 Task: Find connections with filter location Eschwege with filter topic #Entrepreneurswith filter profile language Spanish with filter current company Rebel Foods with filter school Uttar pradesh jobs and careers with filter industry Sound Recording with filter service category Copywriting with filter keywords title Handyman
Action: Mouse moved to (516, 73)
Screenshot: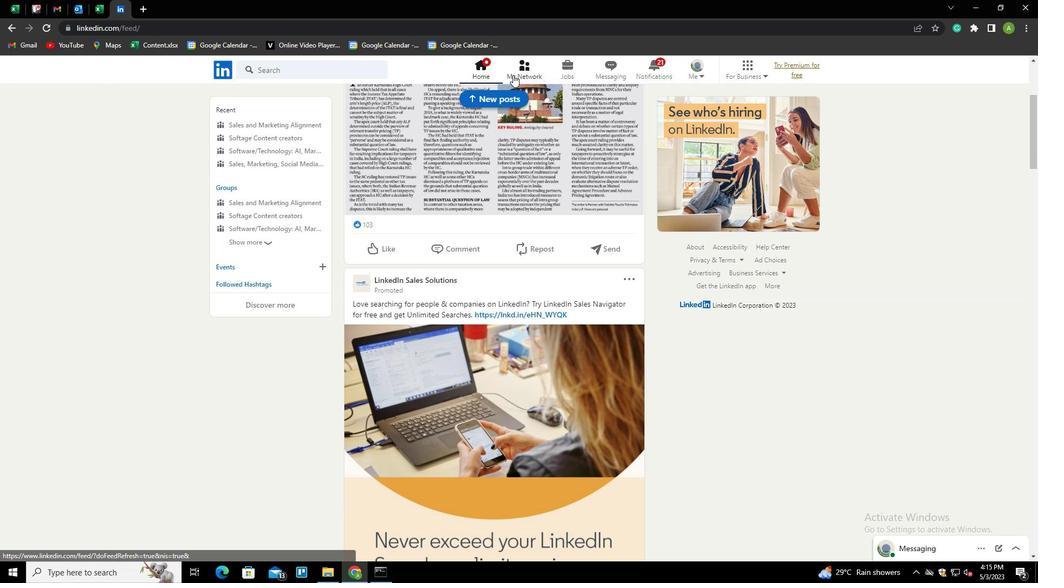 
Action: Mouse pressed left at (516, 73)
Screenshot: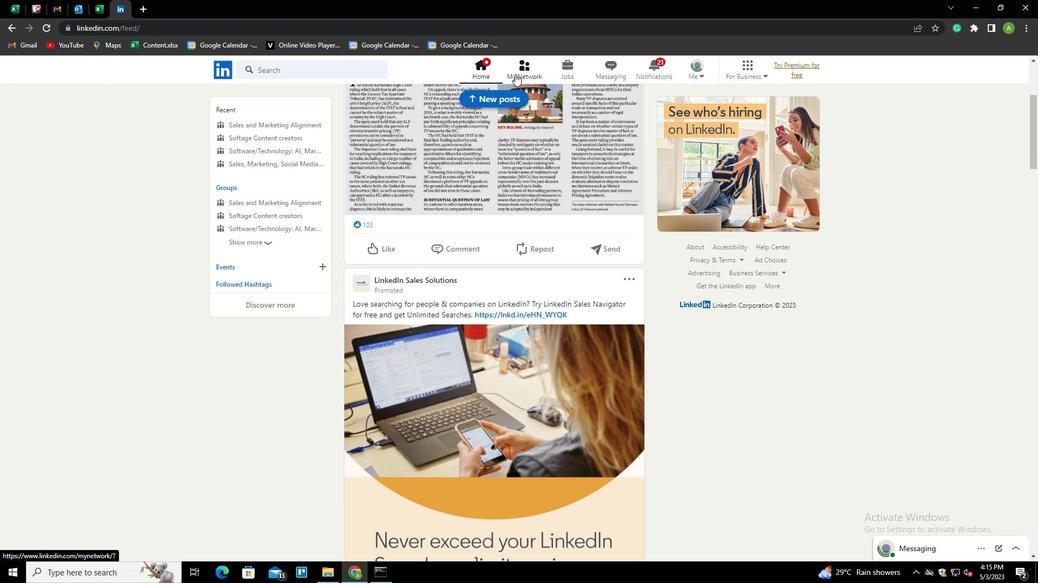 
Action: Mouse moved to (275, 129)
Screenshot: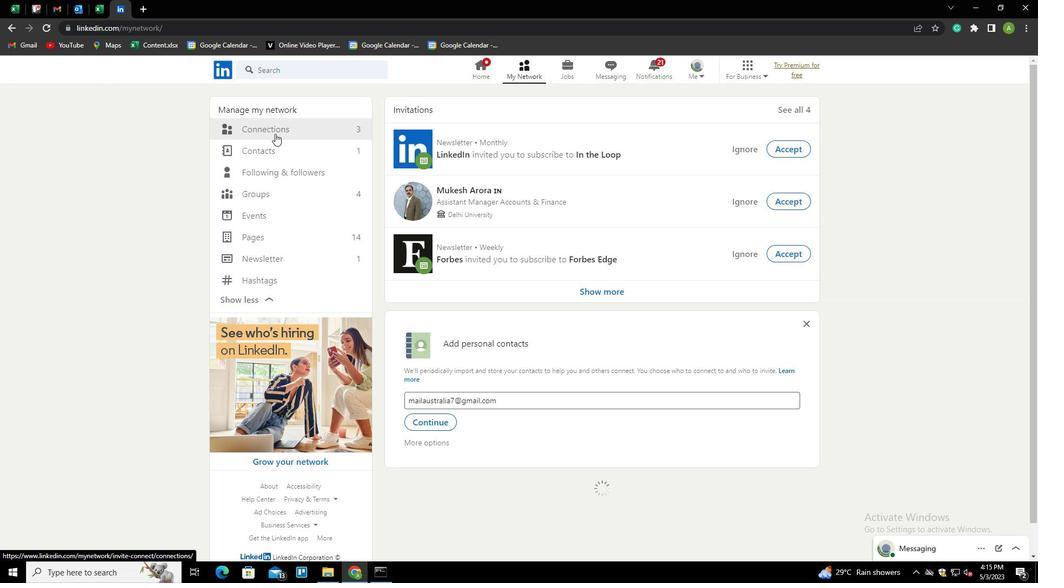 
Action: Mouse pressed left at (275, 129)
Screenshot: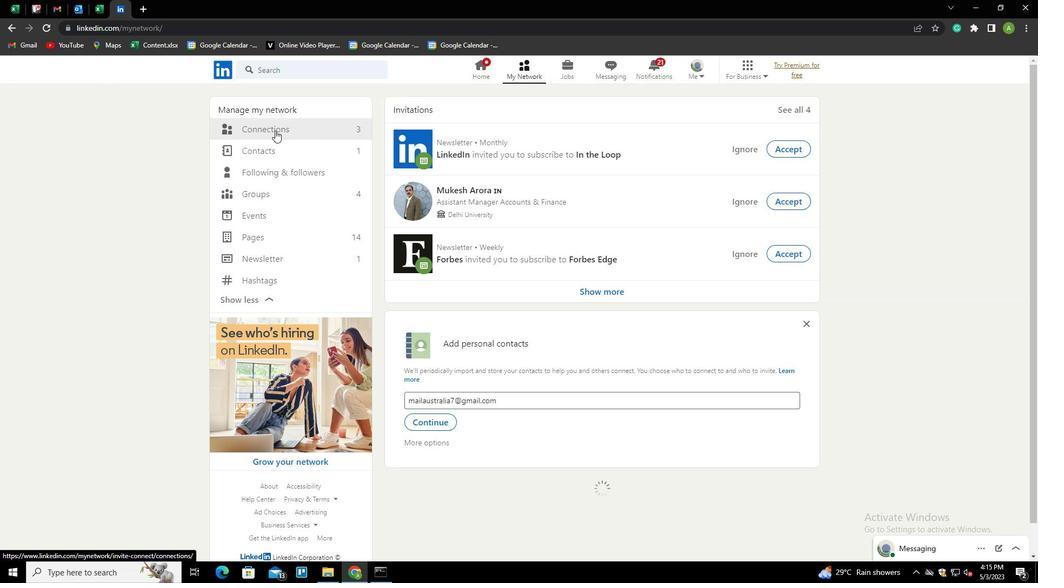 
Action: Mouse moved to (600, 130)
Screenshot: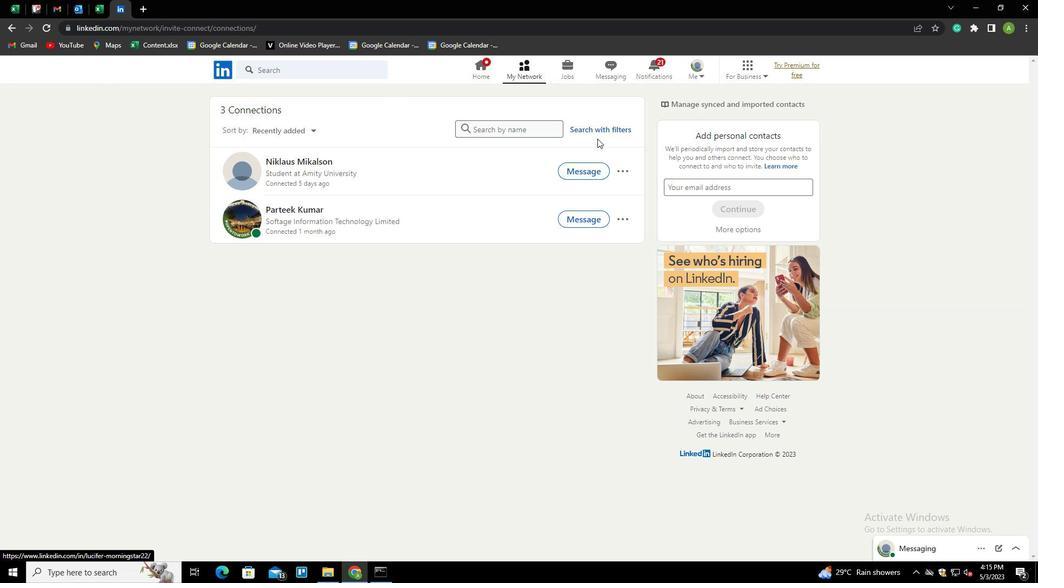 
Action: Mouse pressed left at (600, 130)
Screenshot: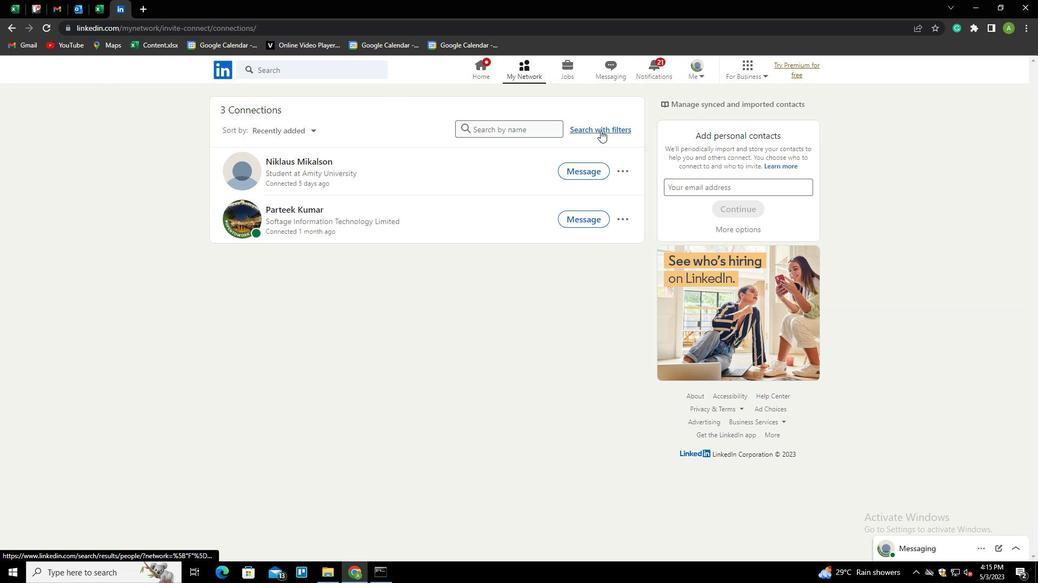 
Action: Mouse moved to (545, 97)
Screenshot: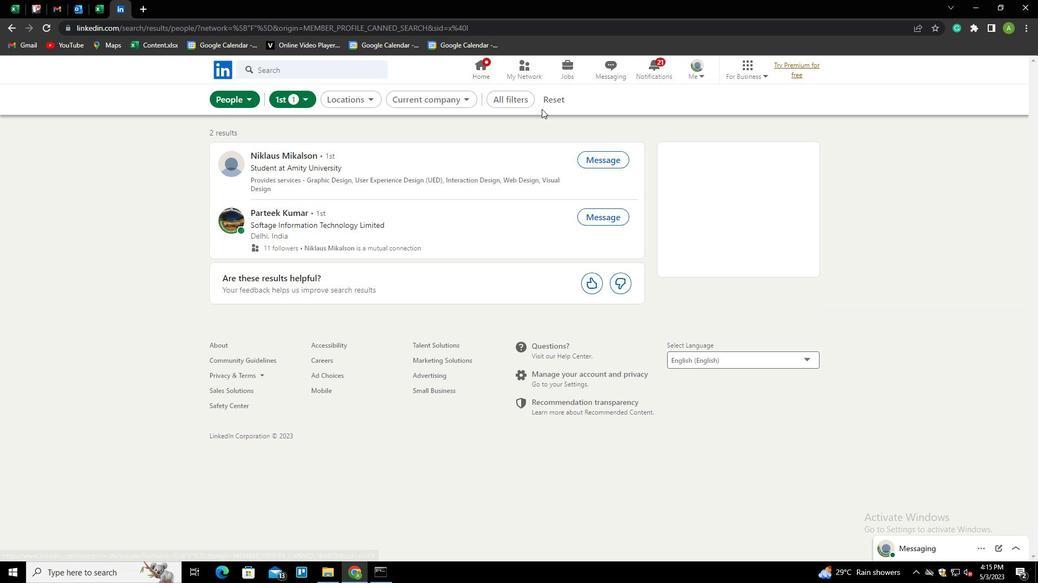 
Action: Mouse pressed left at (545, 97)
Screenshot: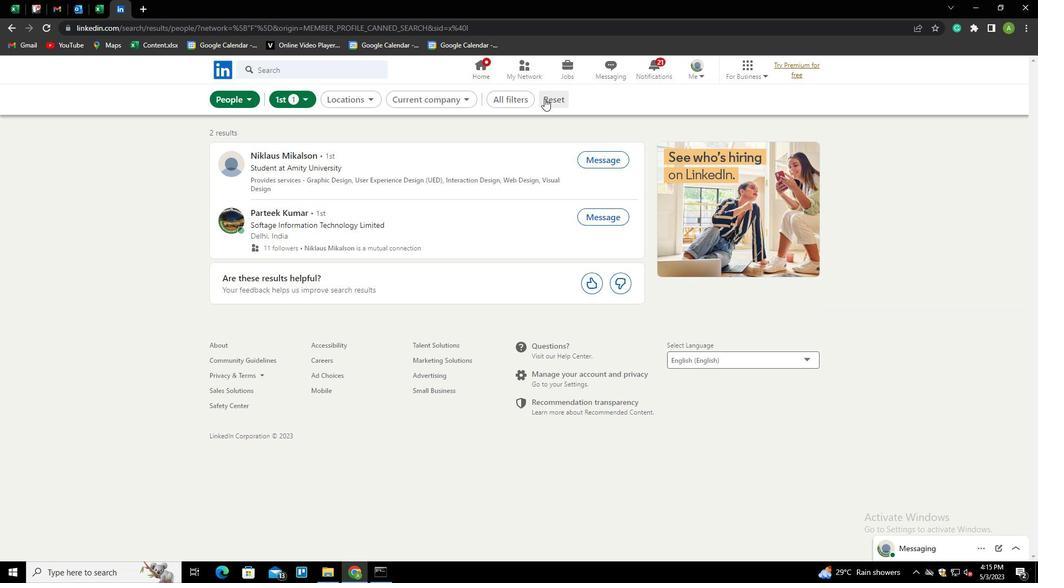 
Action: Mouse moved to (533, 99)
Screenshot: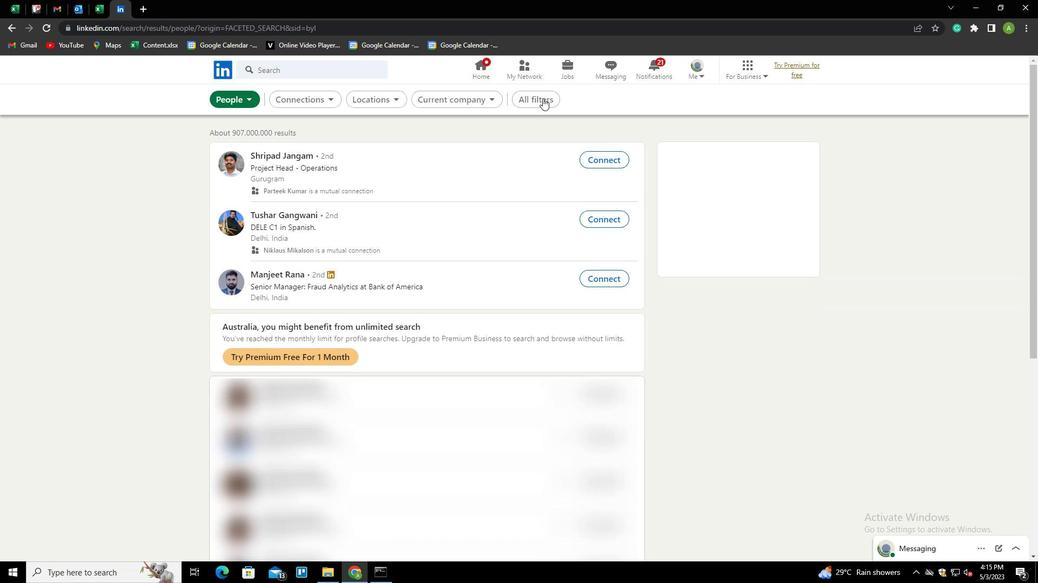 
Action: Mouse pressed left at (533, 99)
Screenshot: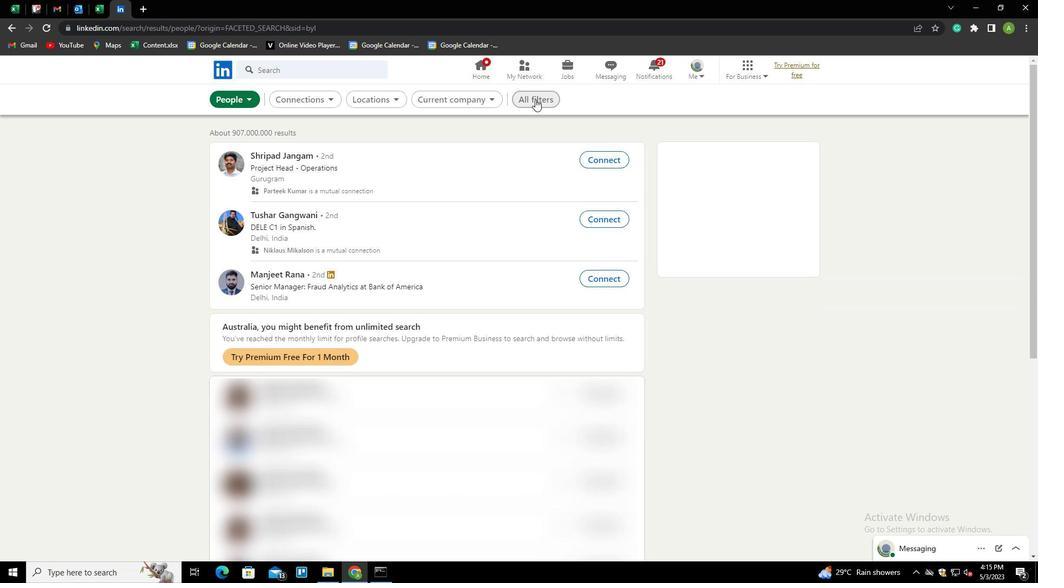 
Action: Mouse moved to (883, 243)
Screenshot: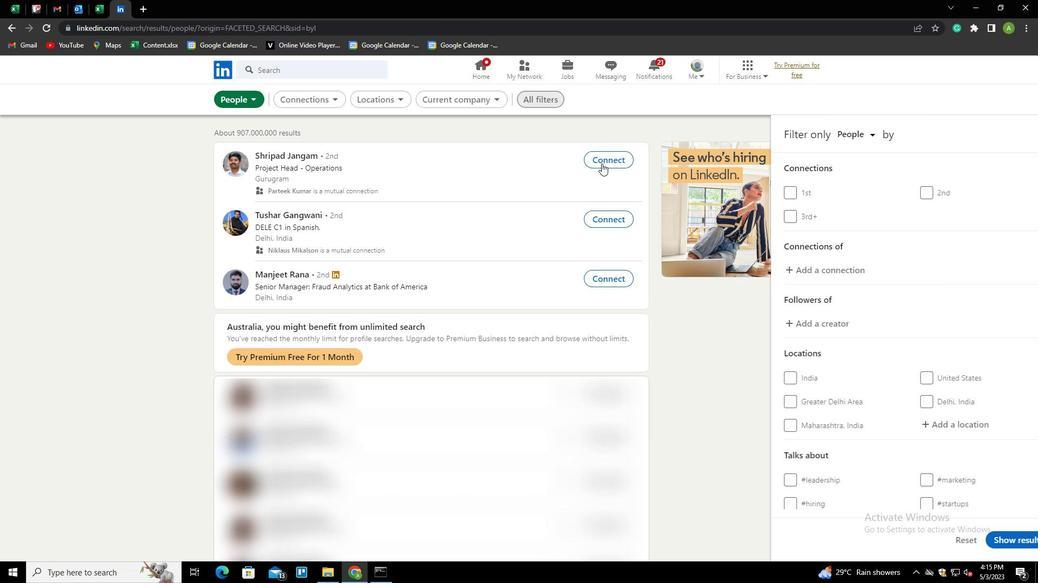 
Action: Mouse scrolled (883, 243) with delta (0, 0)
Screenshot: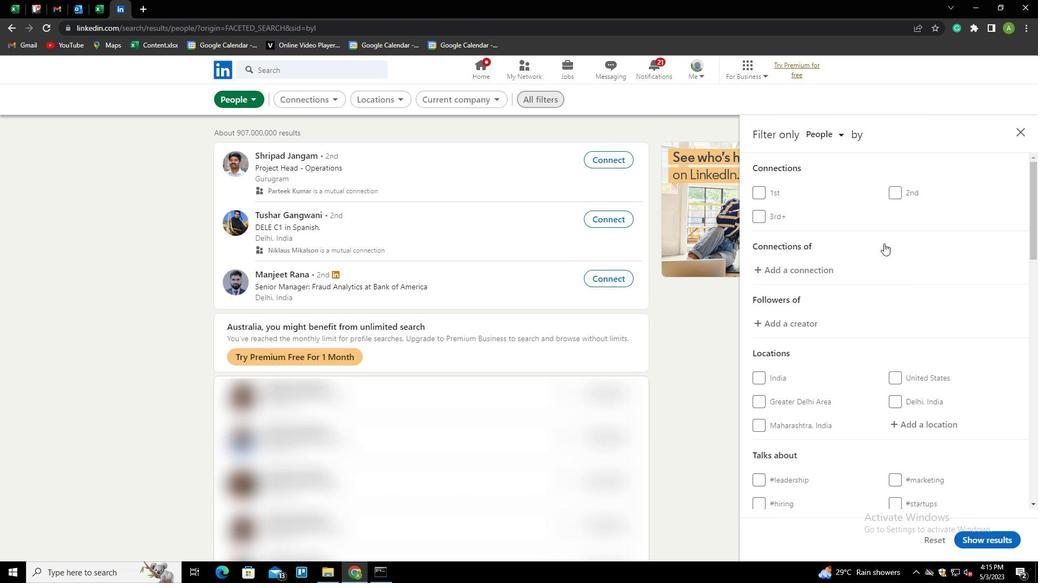 
Action: Mouse scrolled (883, 243) with delta (0, 0)
Screenshot: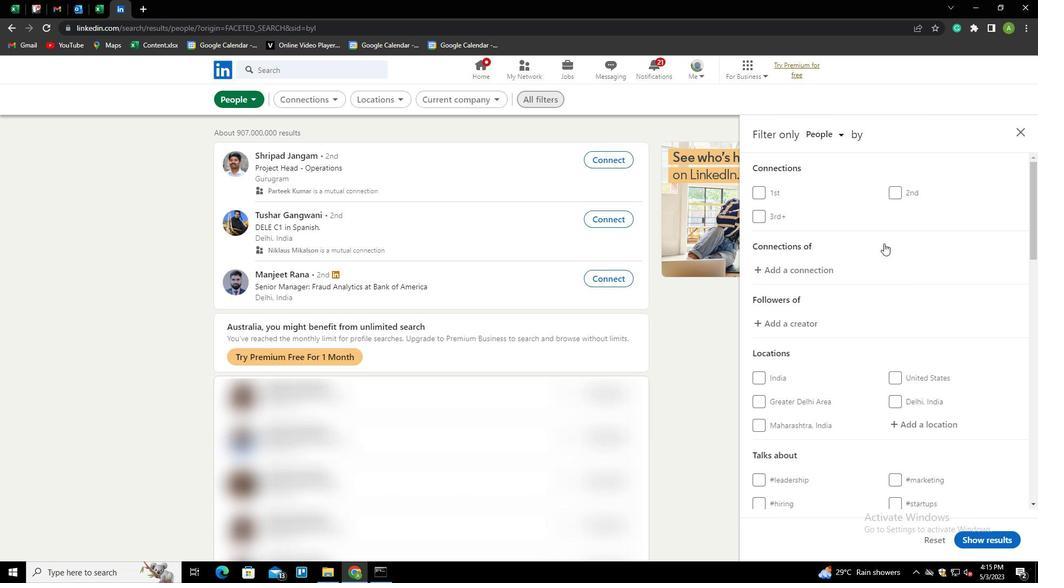 
Action: Mouse moved to (895, 315)
Screenshot: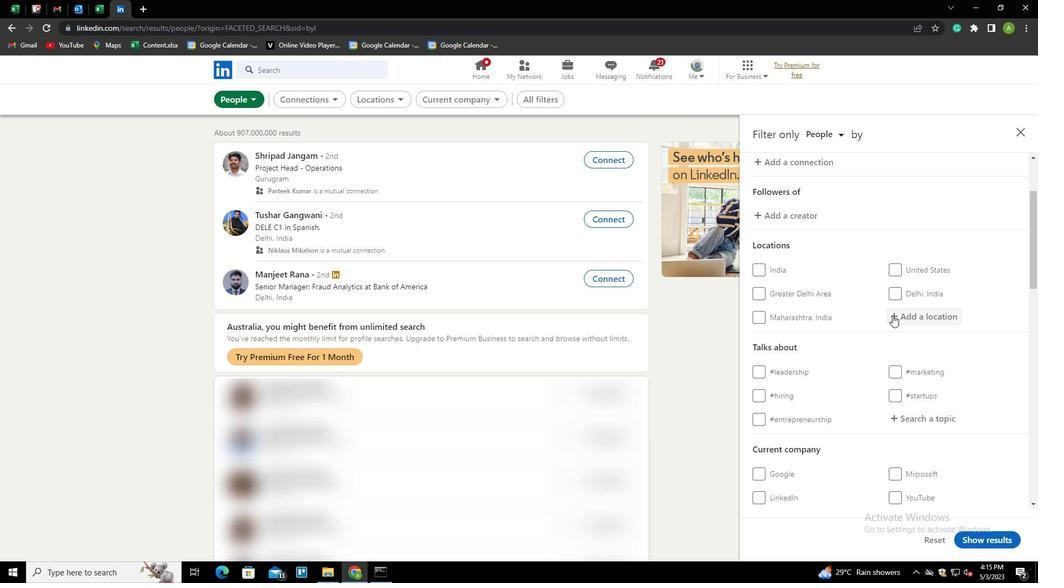 
Action: Mouse pressed left at (895, 315)
Screenshot: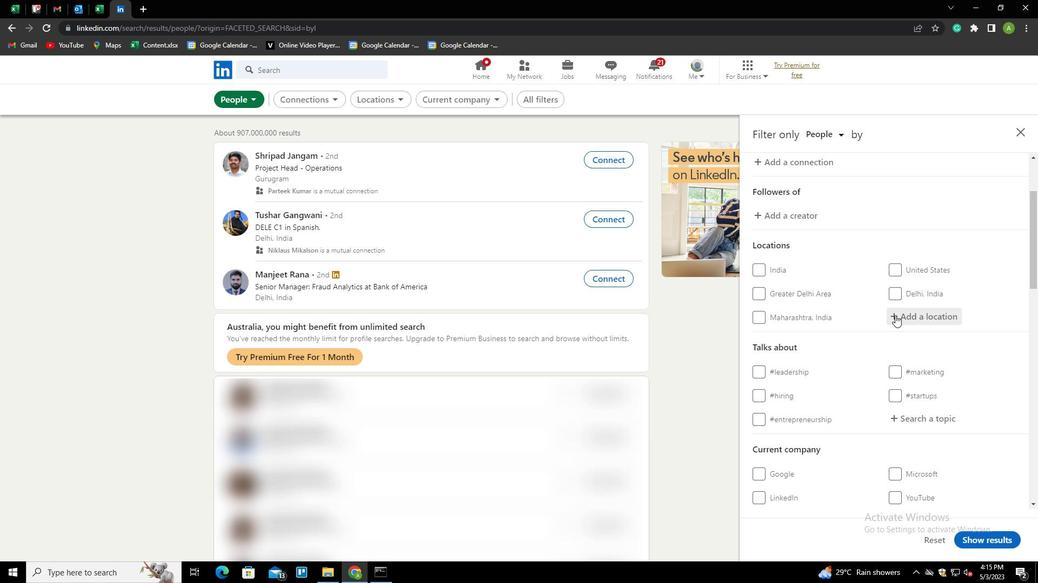 
Action: Mouse moved to (910, 315)
Screenshot: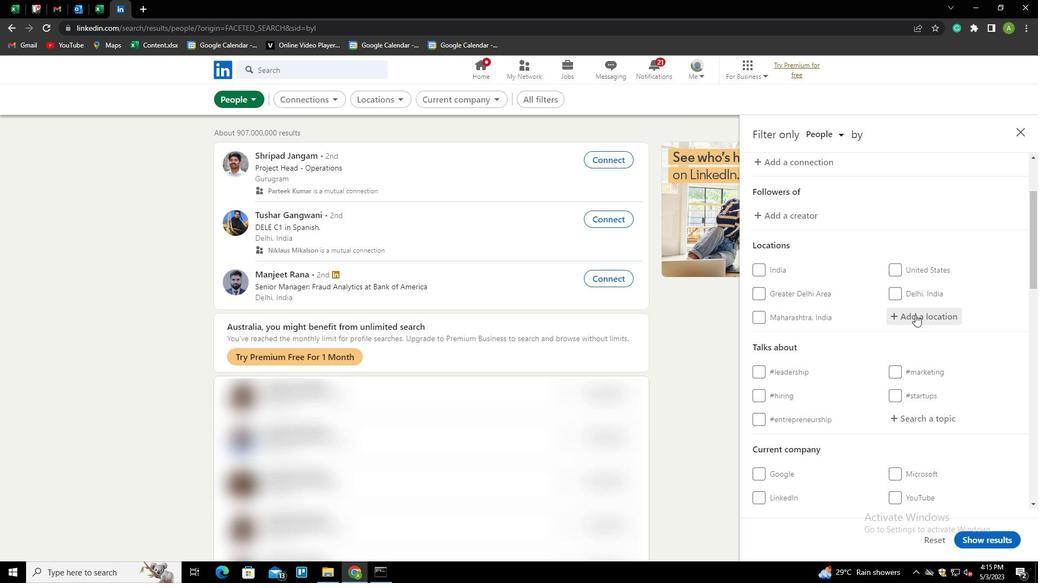 
Action: Mouse pressed left at (910, 315)
Screenshot: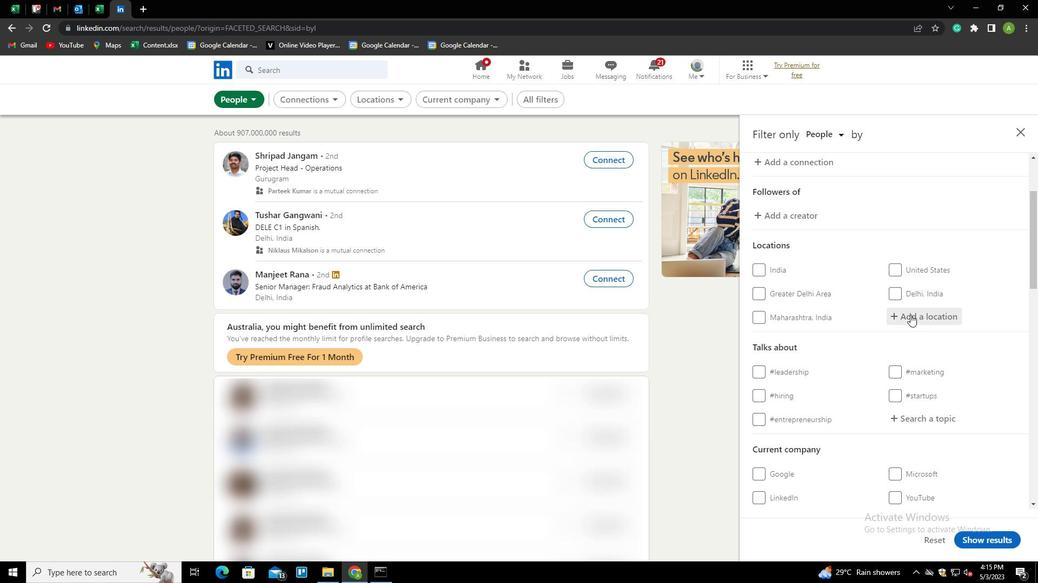 
Action: Mouse moved to (918, 318)
Screenshot: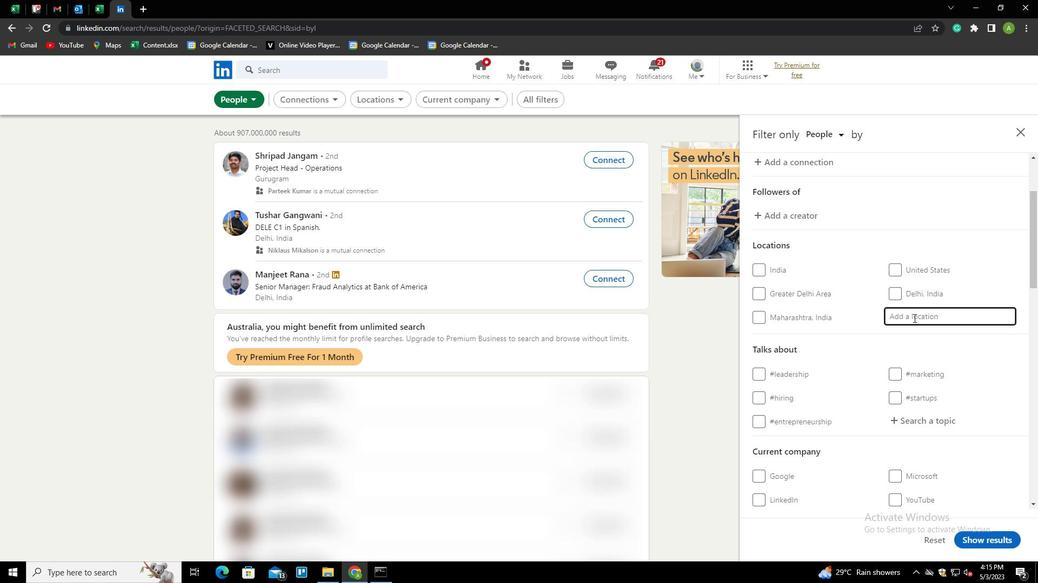 
Action: Mouse pressed left at (918, 318)
Screenshot: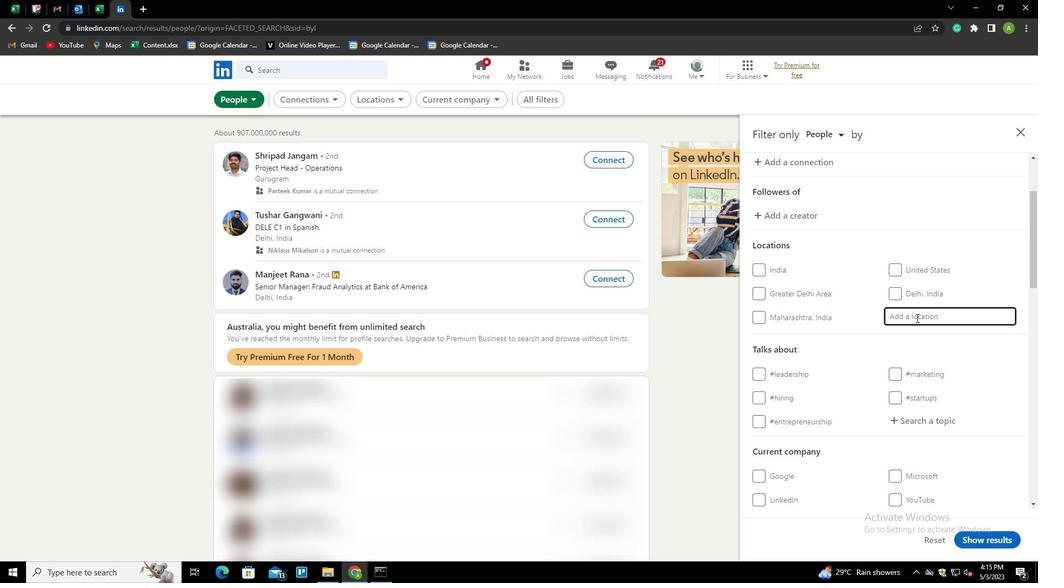 
Action: Mouse moved to (873, 287)
Screenshot: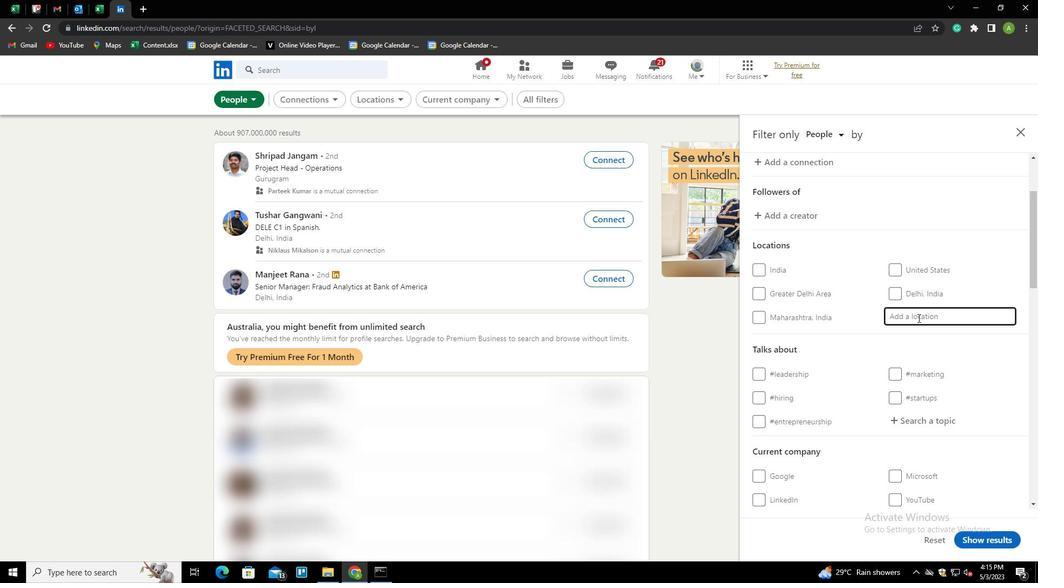 
Action: Key pressed <Key.shift>ESCHWEGE<Key.down><Key.enter>
Screenshot: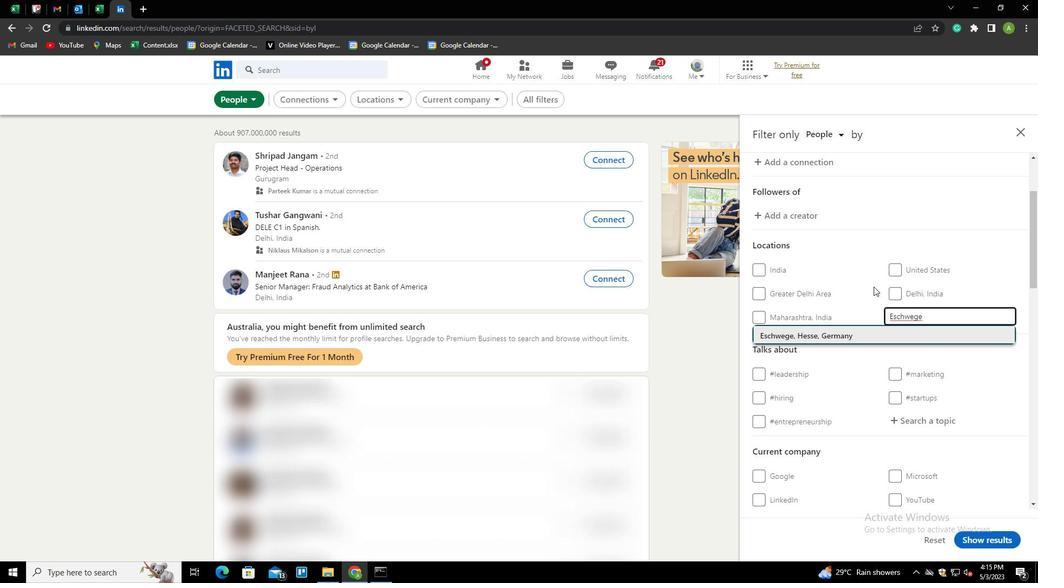 
Action: Mouse scrolled (873, 286) with delta (0, 0)
Screenshot: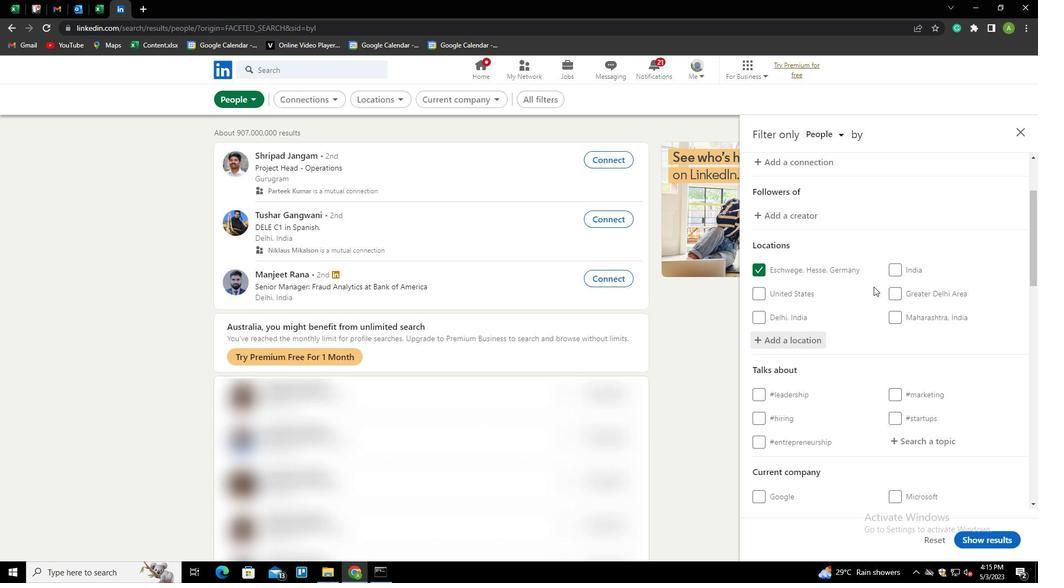 
Action: Mouse scrolled (873, 286) with delta (0, 0)
Screenshot: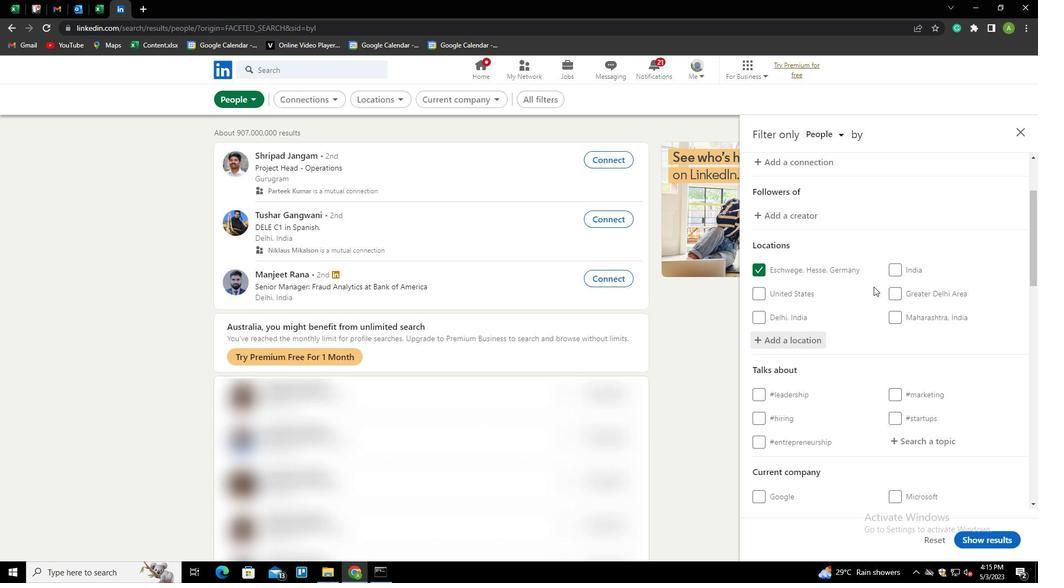 
Action: Mouse scrolled (873, 286) with delta (0, 0)
Screenshot: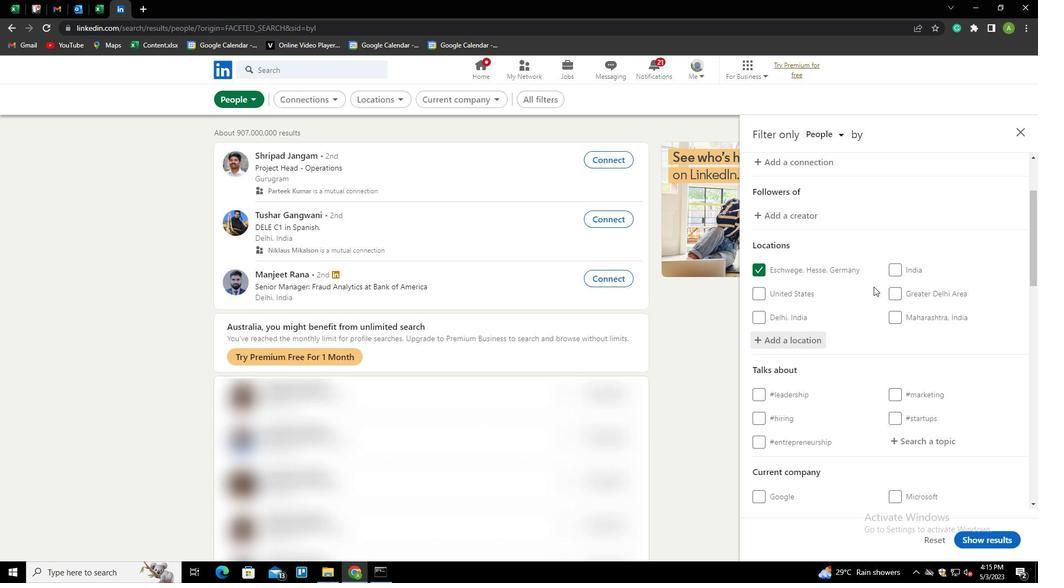 
Action: Mouse moved to (911, 278)
Screenshot: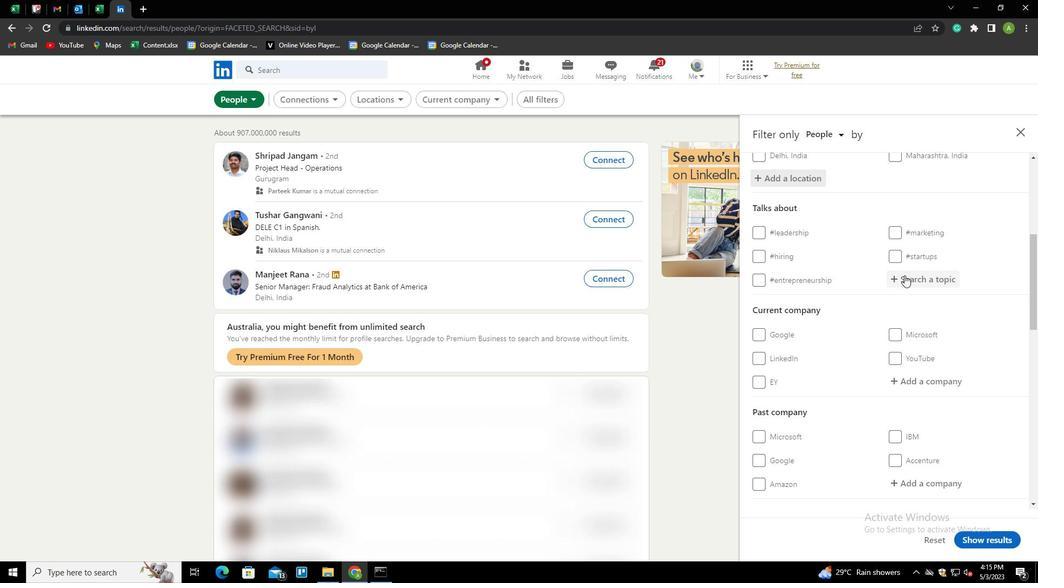 
Action: Mouse pressed left at (911, 278)
Screenshot: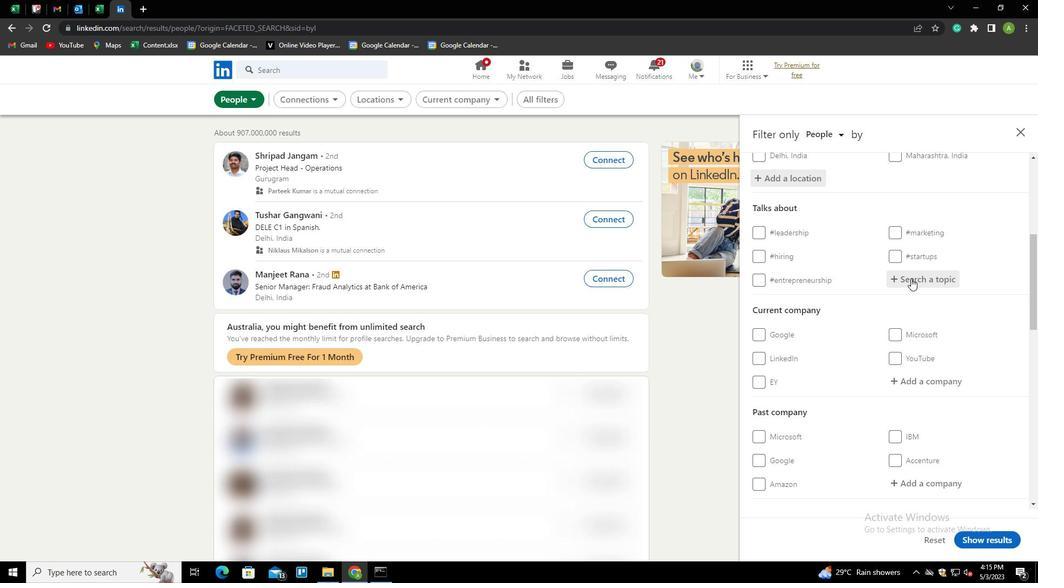 
Action: Key pressed ENTER<Key.backspace><Key.backspace>REPRENER<Key.backspace>URS<Key.down><Key.down><Key.enter>
Screenshot: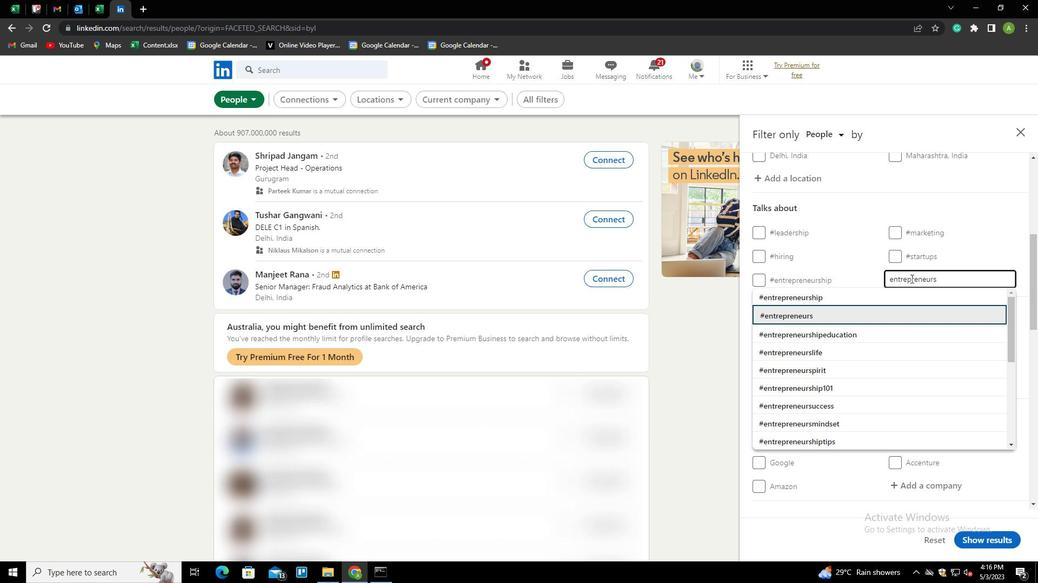 
Action: Mouse scrolled (911, 278) with delta (0, 0)
Screenshot: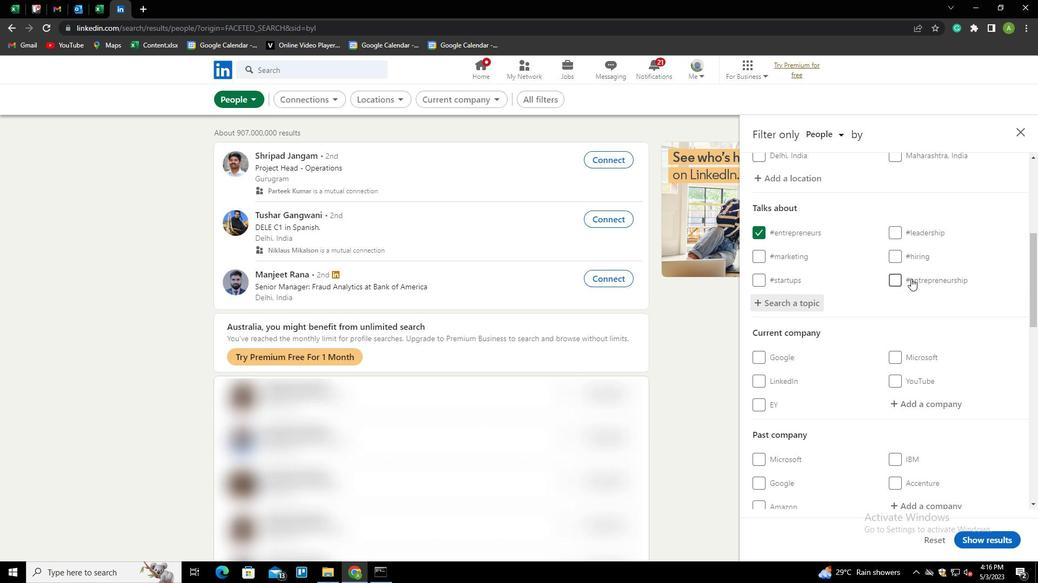
Action: Mouse scrolled (911, 278) with delta (0, 0)
Screenshot: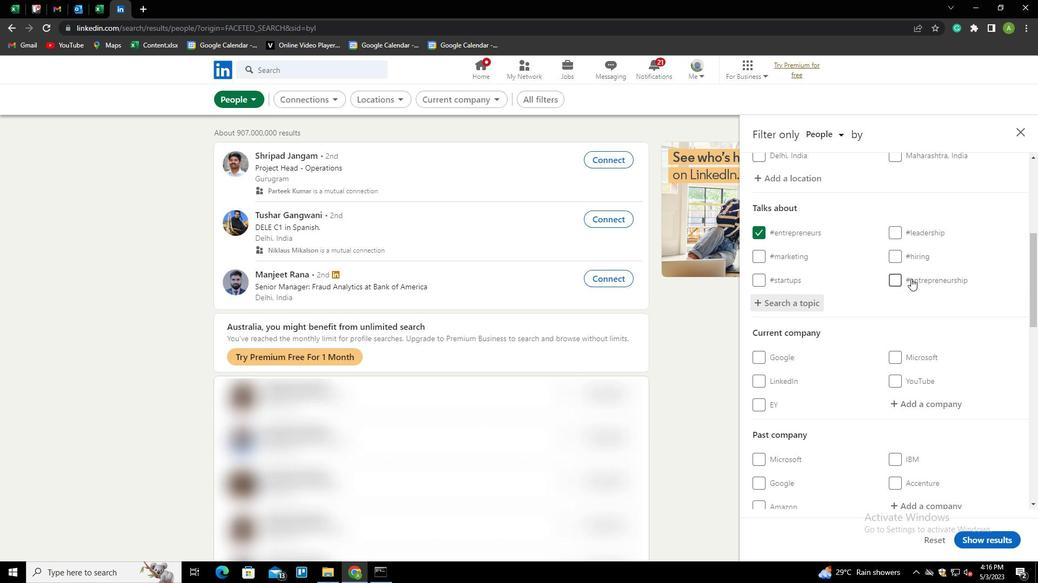 
Action: Mouse scrolled (911, 278) with delta (0, 0)
Screenshot: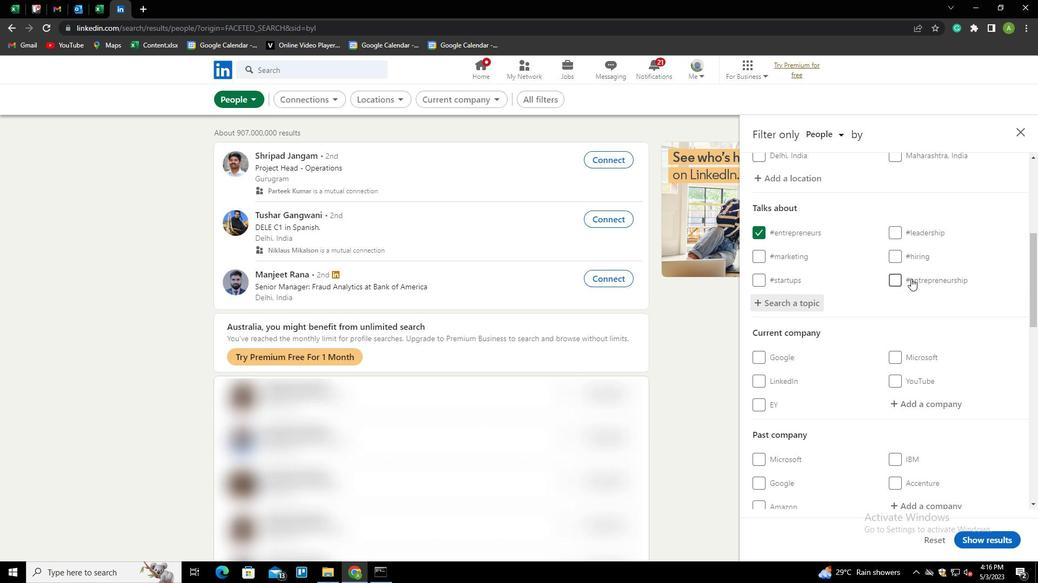 
Action: Mouse scrolled (911, 278) with delta (0, 0)
Screenshot: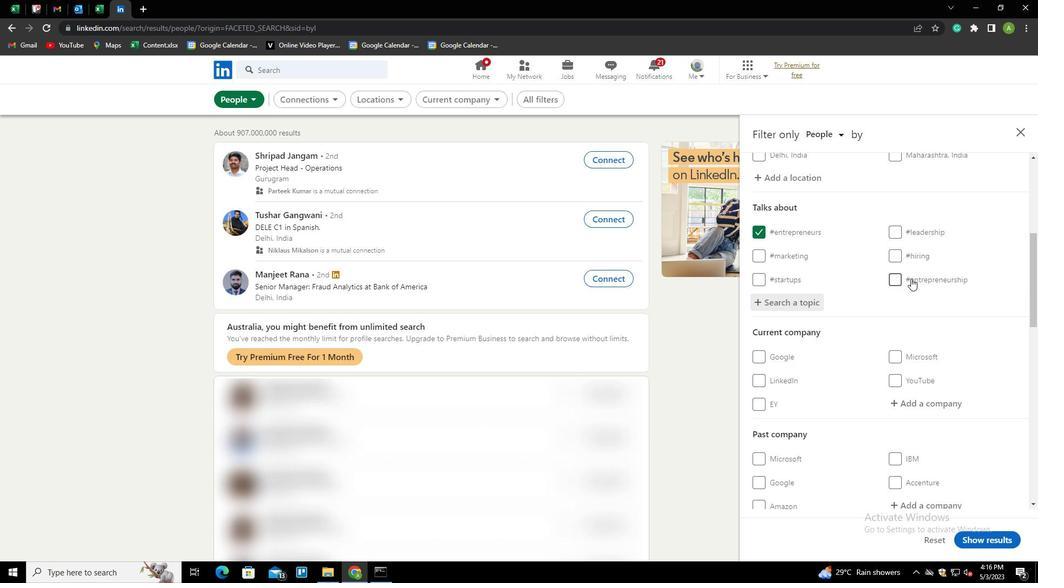 
Action: Mouse scrolled (911, 278) with delta (0, 0)
Screenshot: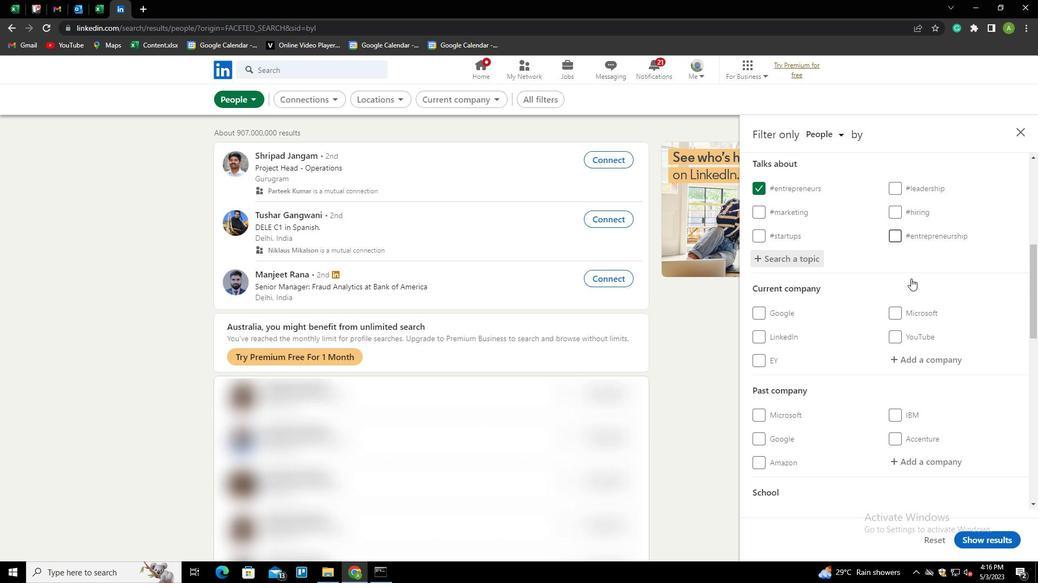 
Action: Mouse scrolled (911, 278) with delta (0, 0)
Screenshot: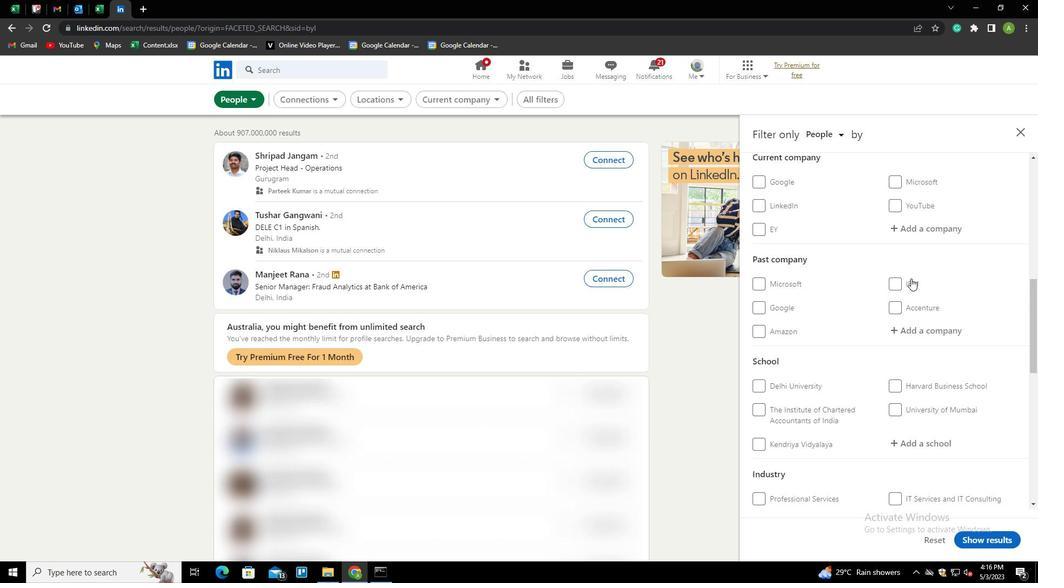 
Action: Mouse scrolled (911, 278) with delta (0, 0)
Screenshot: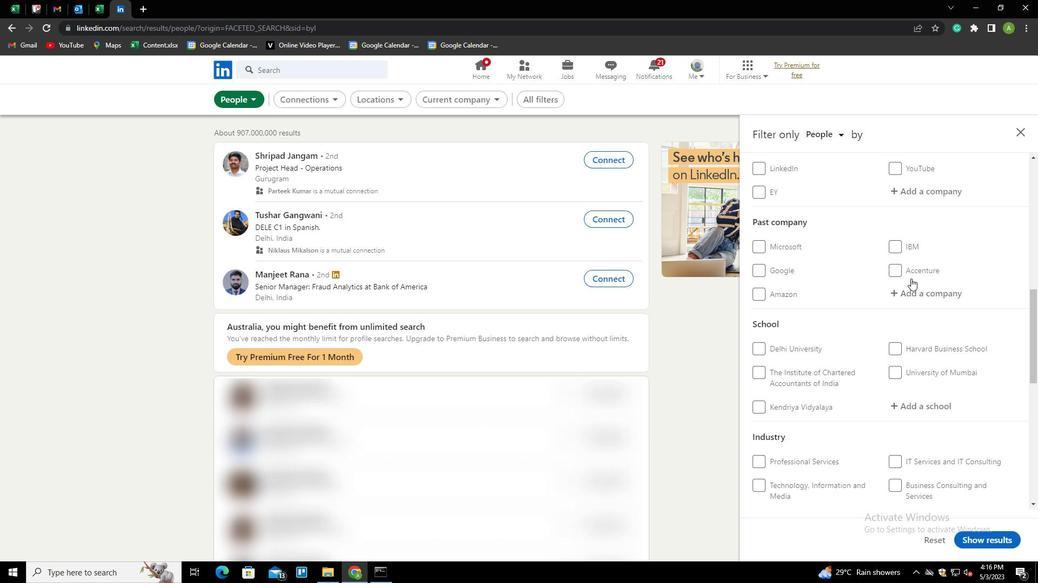 
Action: Mouse scrolled (911, 278) with delta (0, 0)
Screenshot: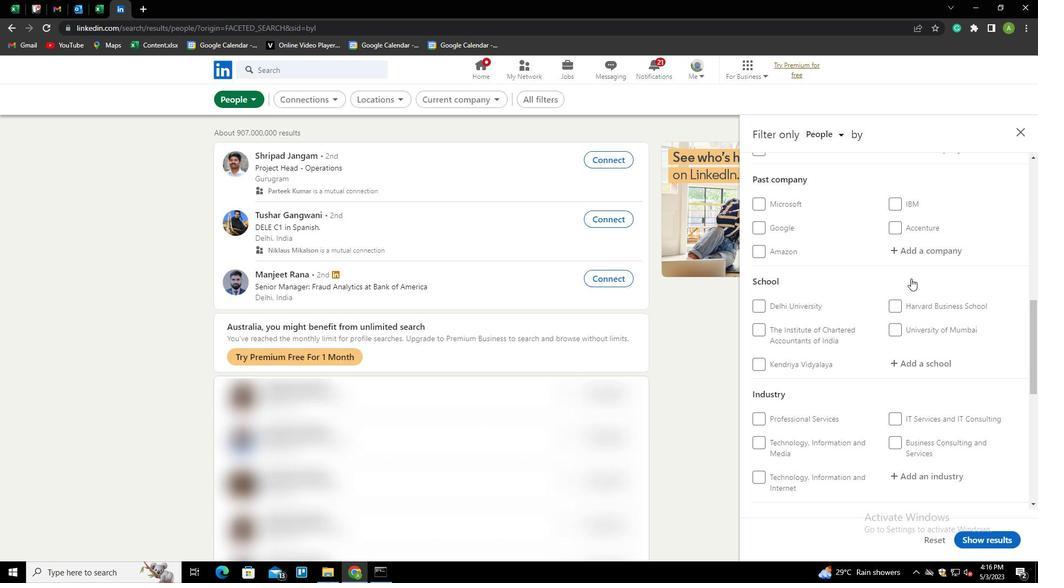 
Action: Mouse moved to (781, 391)
Screenshot: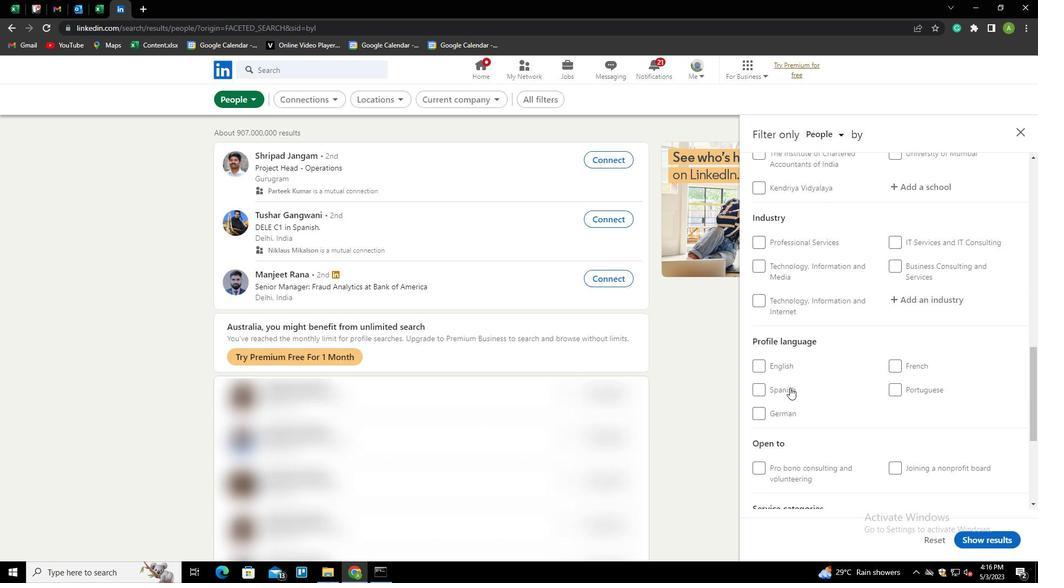 
Action: Mouse pressed left at (781, 391)
Screenshot: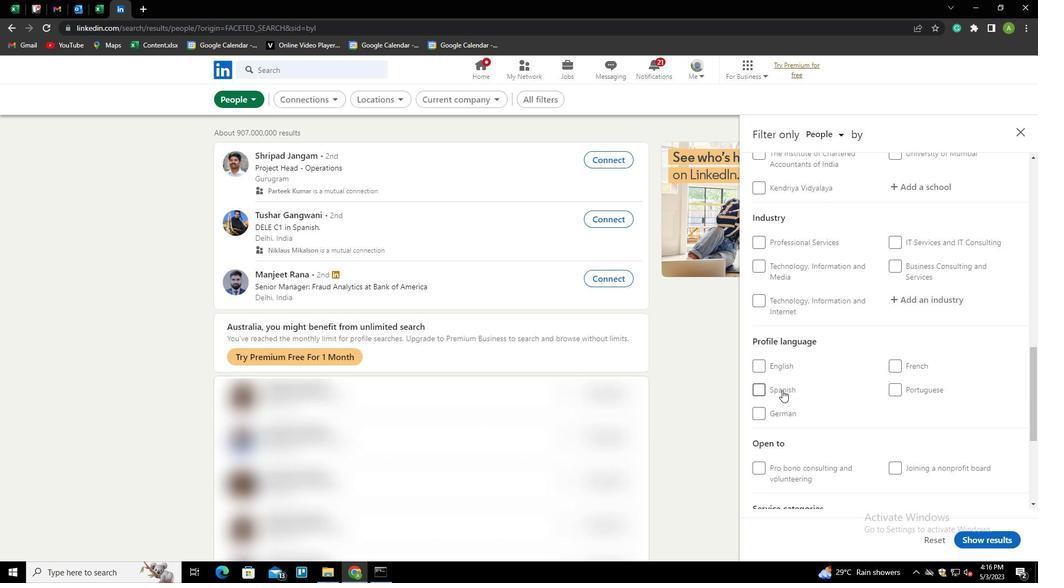 
Action: Mouse moved to (908, 369)
Screenshot: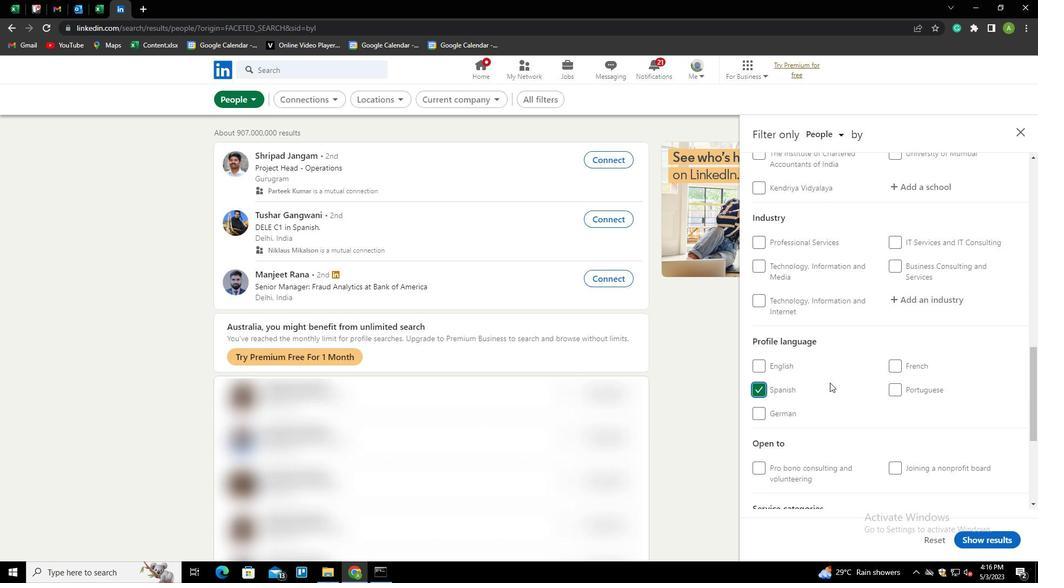 
Action: Mouse scrolled (908, 370) with delta (0, 0)
Screenshot: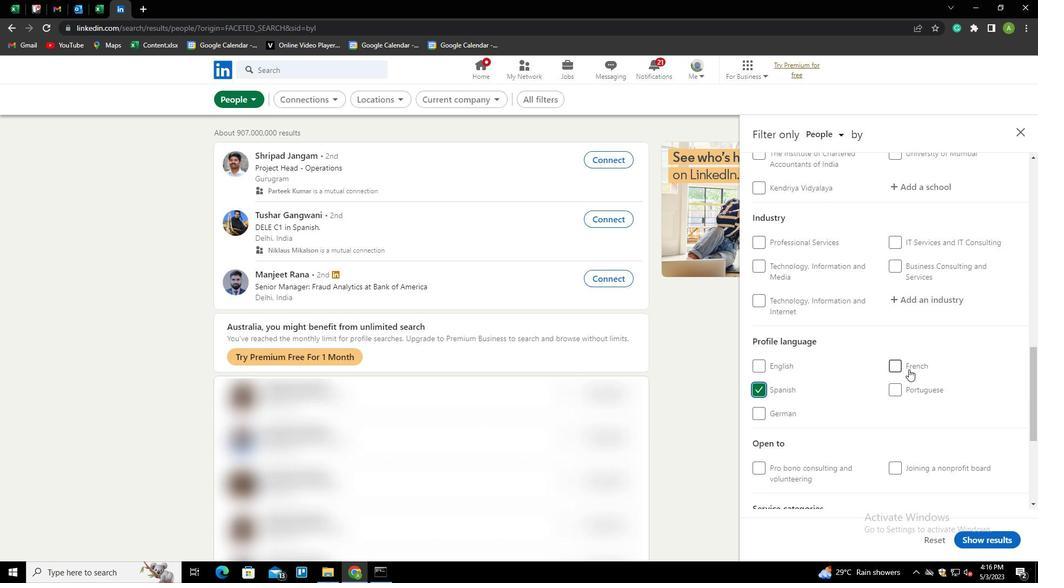 
Action: Mouse scrolled (908, 370) with delta (0, 0)
Screenshot: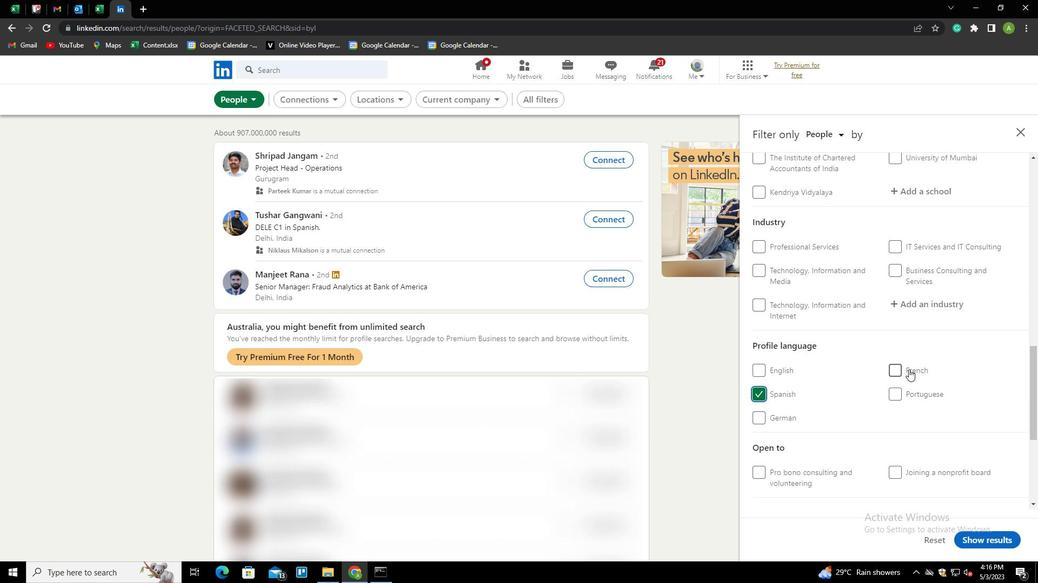 
Action: Mouse scrolled (908, 370) with delta (0, 0)
Screenshot: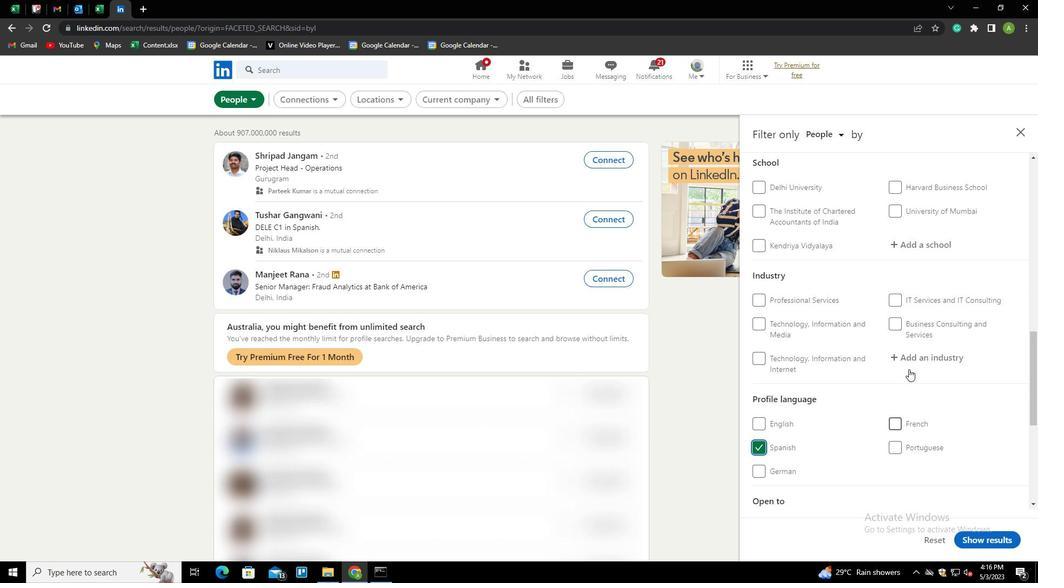 
Action: Mouse scrolled (908, 370) with delta (0, 0)
Screenshot: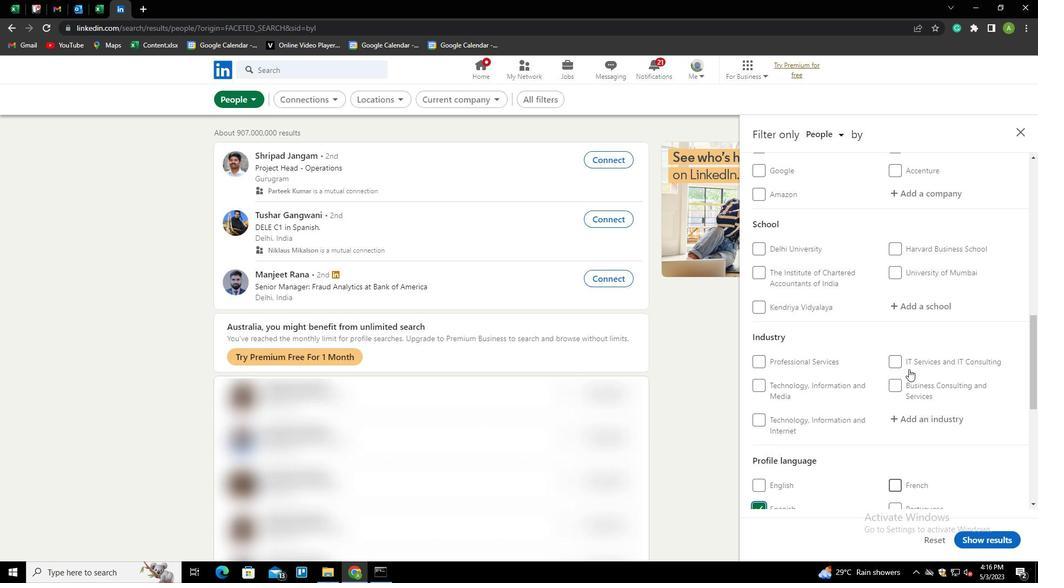 
Action: Mouse scrolled (908, 370) with delta (0, 0)
Screenshot: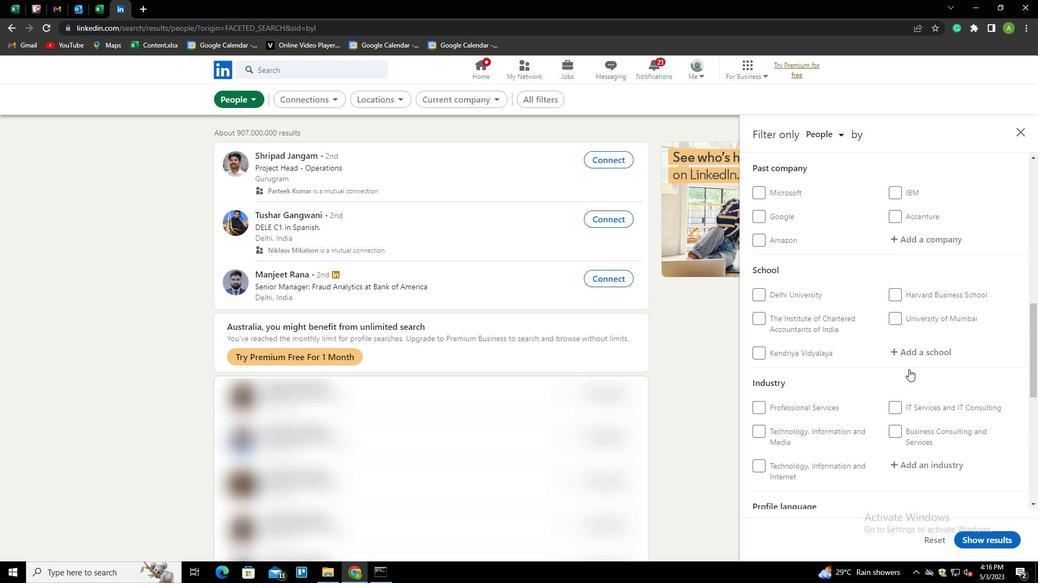 
Action: Mouse scrolled (908, 370) with delta (0, 0)
Screenshot: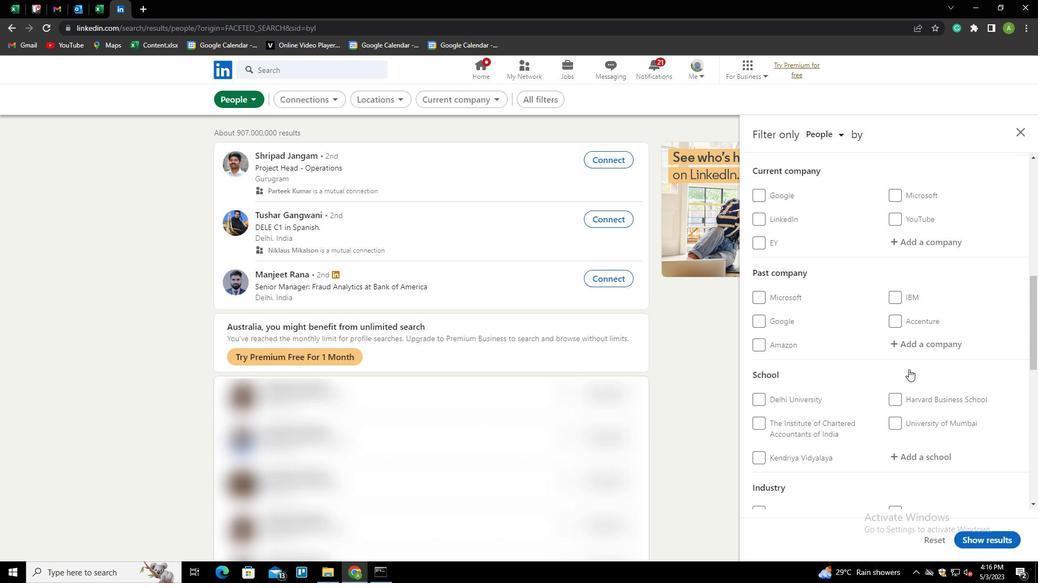 
Action: Mouse moved to (926, 295)
Screenshot: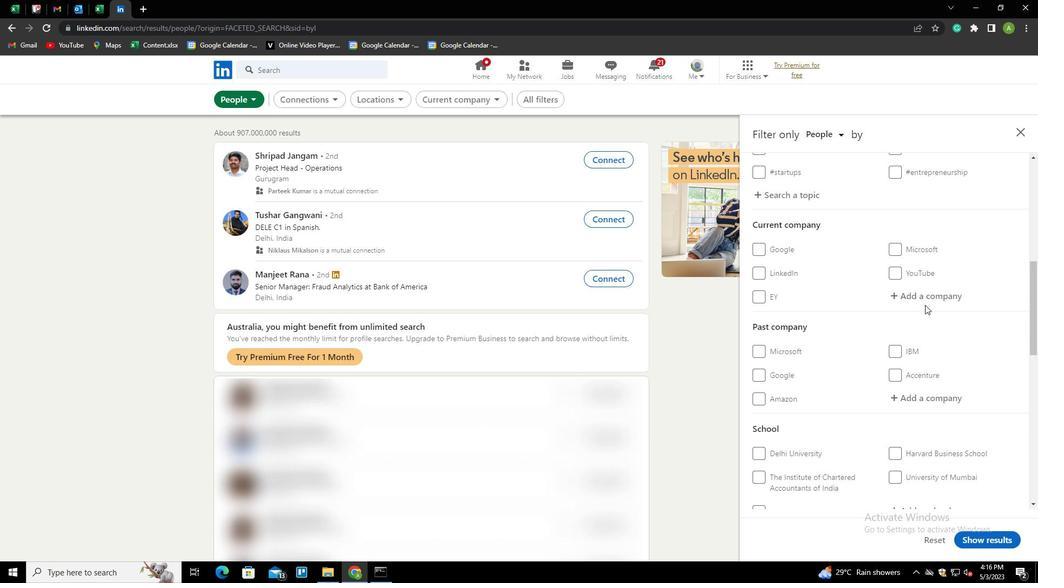
Action: Mouse pressed left at (926, 295)
Screenshot: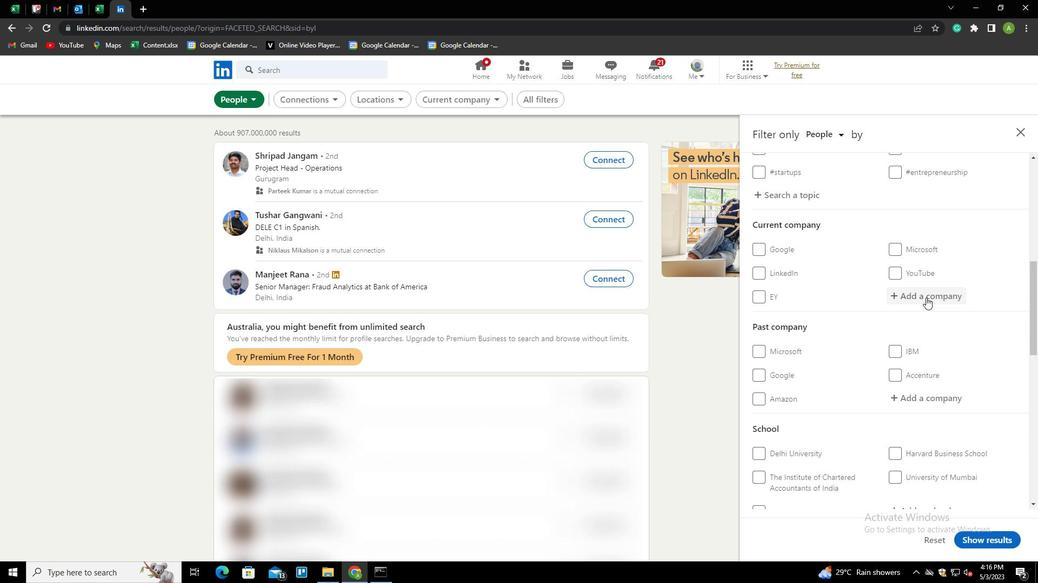 
Action: Mouse moved to (929, 294)
Screenshot: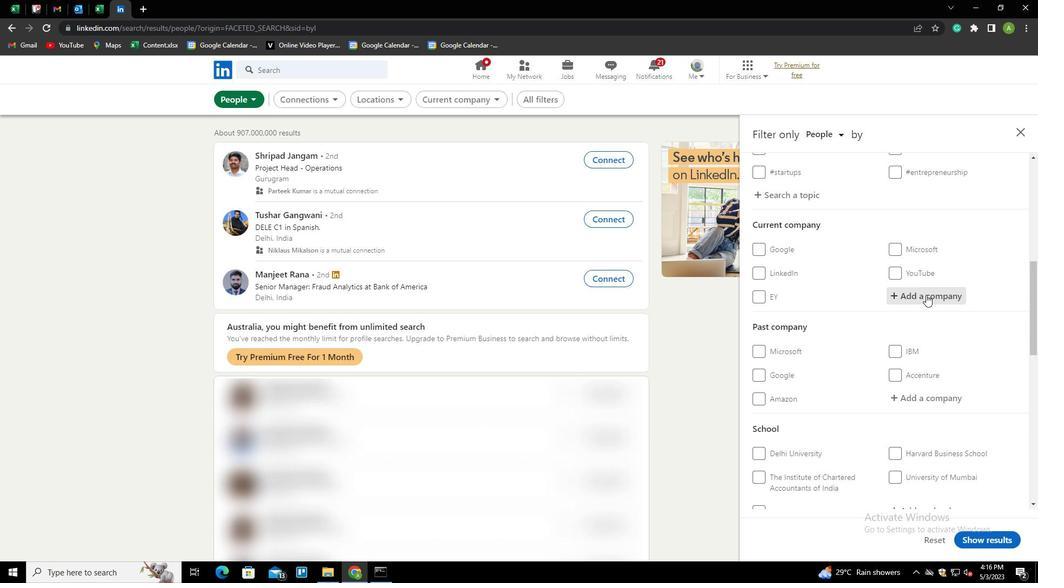 
Action: Mouse pressed left at (929, 294)
Screenshot: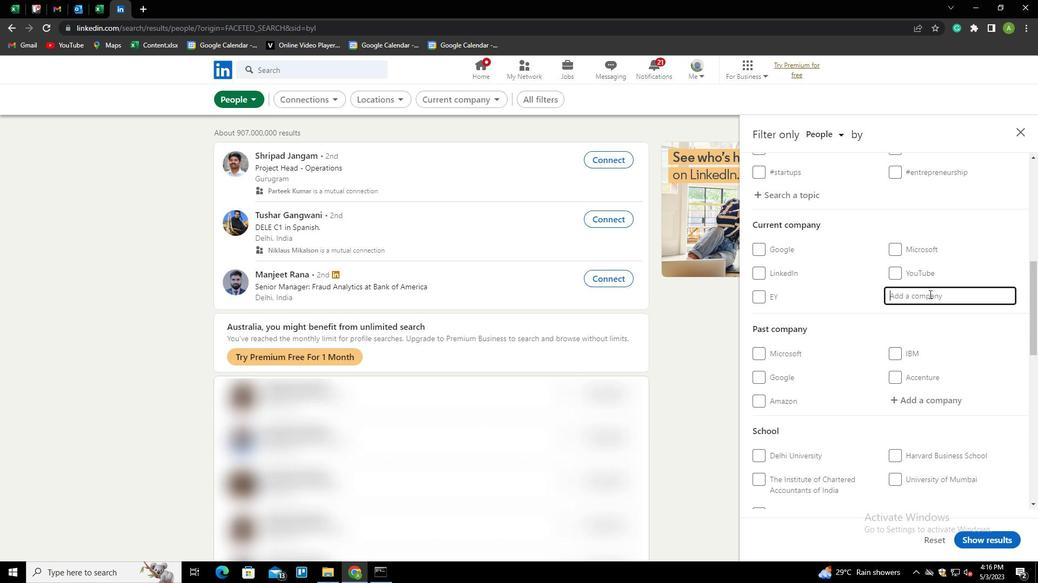 
Action: Key pressed <Key.shift><Key.shift><Key.shift><Key.shift><Key.shift><Key.shift><Key.shift><Key.shift><Key.shift><Key.shift><Key.shift><Key.shift><Key.shift><Key.shift><Key.shift><Key.shift><Key.shift><Key.shift><Key.shift><Key.shift><Key.shift><Key.shift><Key.shift><Key.shift><Key.shift><Key.shift><Key.shift><Key.shift><Key.shift><Key.shift><Key.shift><Key.shift><Key.shift><Key.shift><Key.shift><Key.shift><Key.shift><Key.shift><Key.shift><Key.shift><Key.shift><Key.shift><Key.shift><Key.shift><Key.shift><Key.shift><Key.shift><Key.shift><Key.shift><Key.shift><Key.shift><Key.shift><Key.shift><Key.shift><Key.shift><Key.shift><Key.shift><Key.shift><Key.shift><Key.shift><Key.shift><Key.shift><Key.shift><Key.shift><Key.shift><Key.shift><Key.shift><Key.shift><Key.shift><Key.shift><Key.shift><Key.shift><Key.shift><Key.shift><Key.shift><Key.shift><Key.shift><Key.shift><Key.shift><Key.shift><Key.shift>REBEK<Key.backspace>L<Key.space><Key.shift>FOODS<Key.down><Key.down><Key.enter>
Screenshot: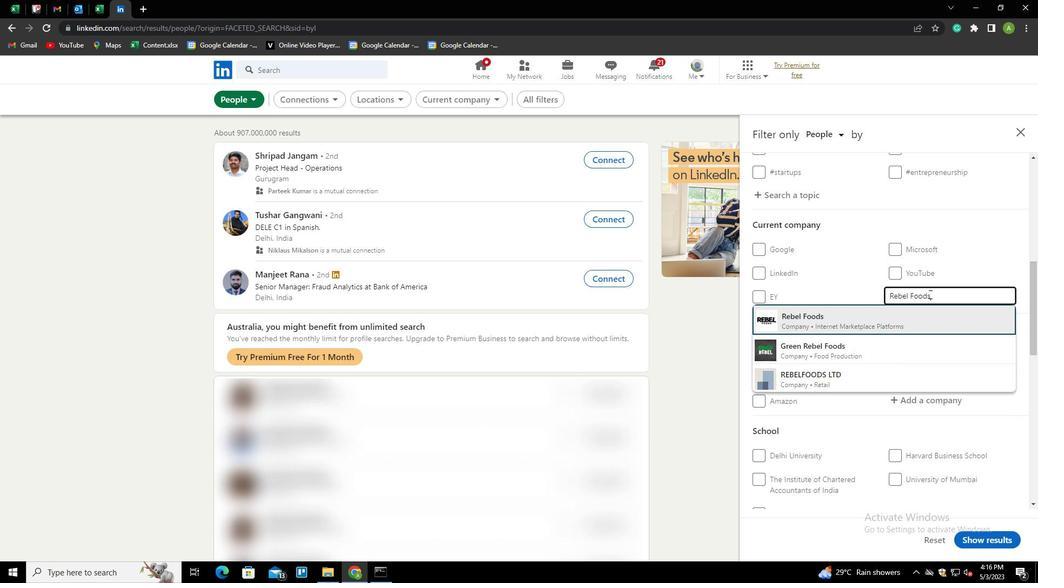 
Action: Mouse scrolled (929, 294) with delta (0, 0)
Screenshot: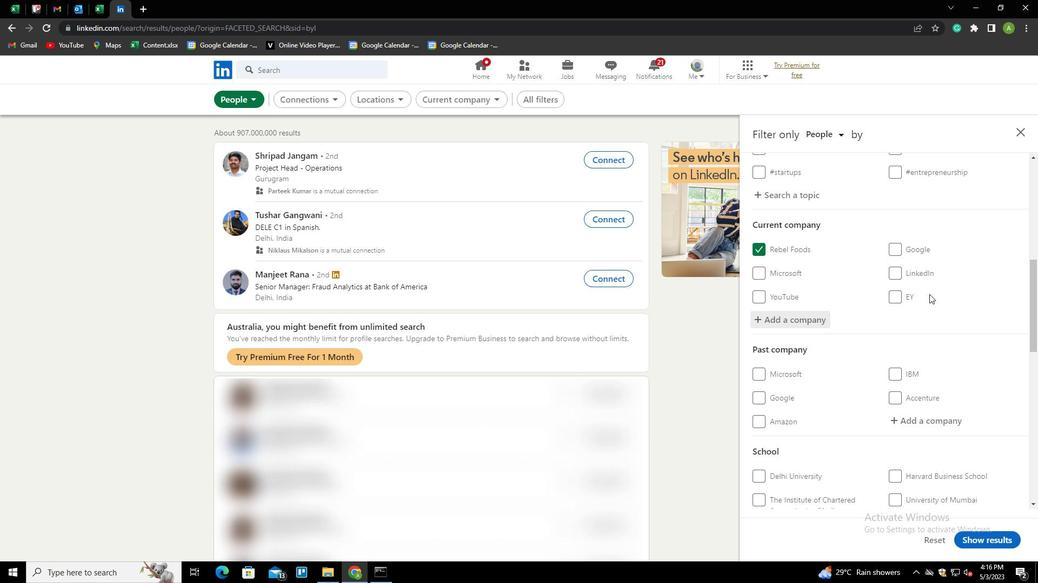 
Action: Mouse scrolled (929, 294) with delta (0, 0)
Screenshot: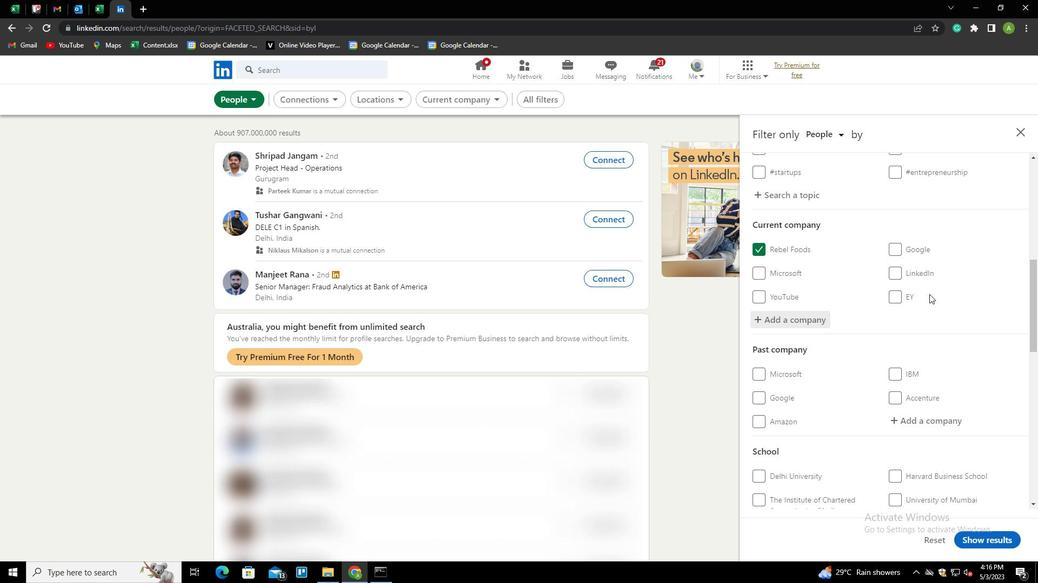 
Action: Mouse scrolled (929, 294) with delta (0, 0)
Screenshot: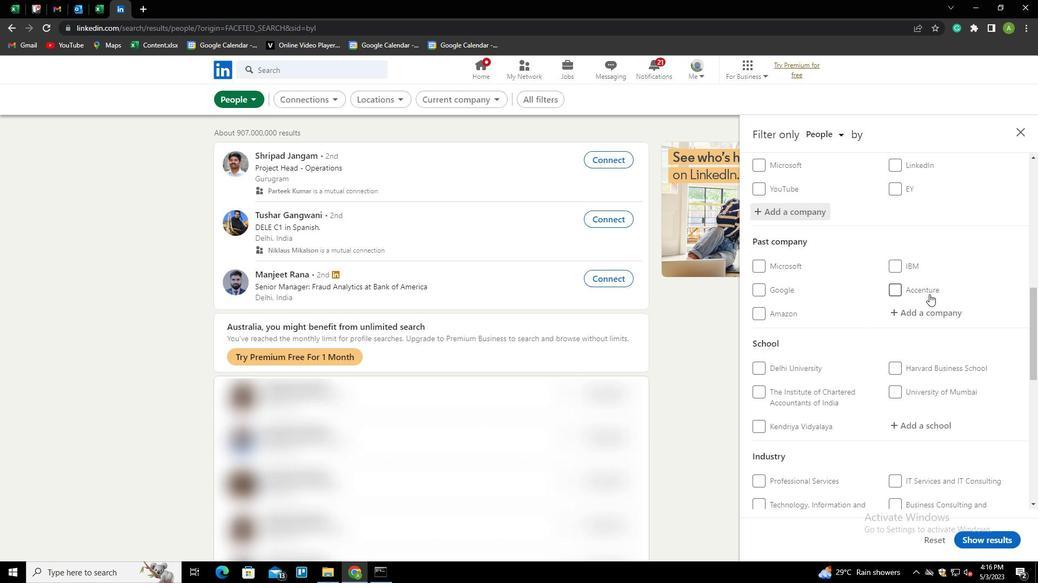 
Action: Mouse scrolled (929, 294) with delta (0, 0)
Screenshot: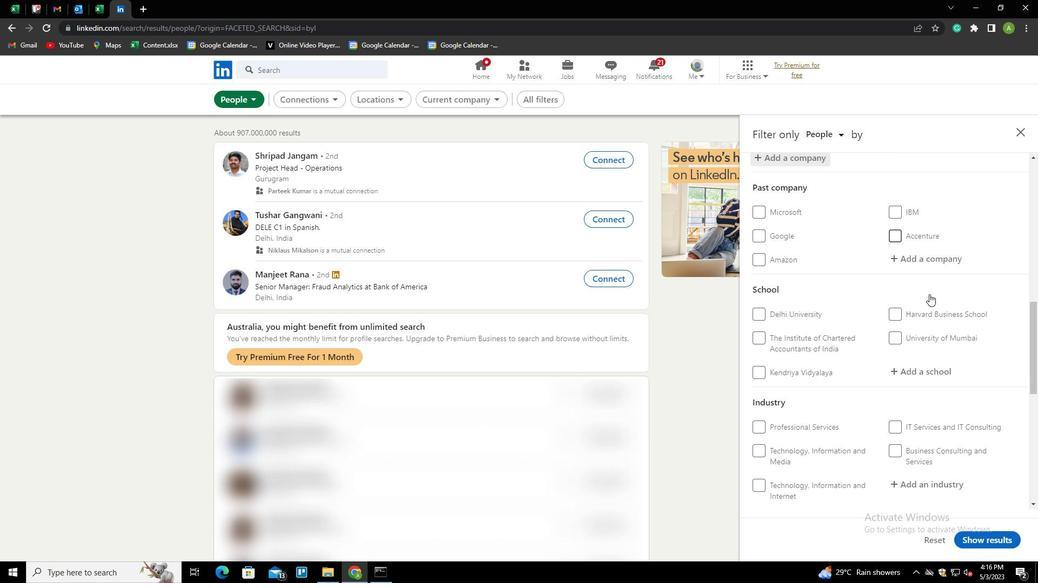 
Action: Mouse scrolled (929, 294) with delta (0, 0)
Screenshot: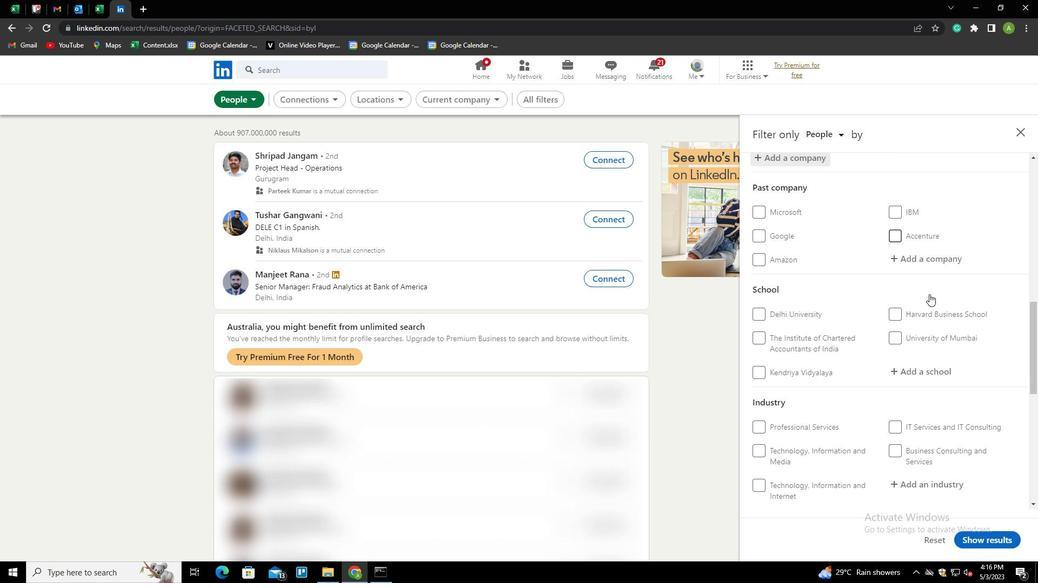 
Action: Mouse scrolled (929, 295) with delta (0, 0)
Screenshot: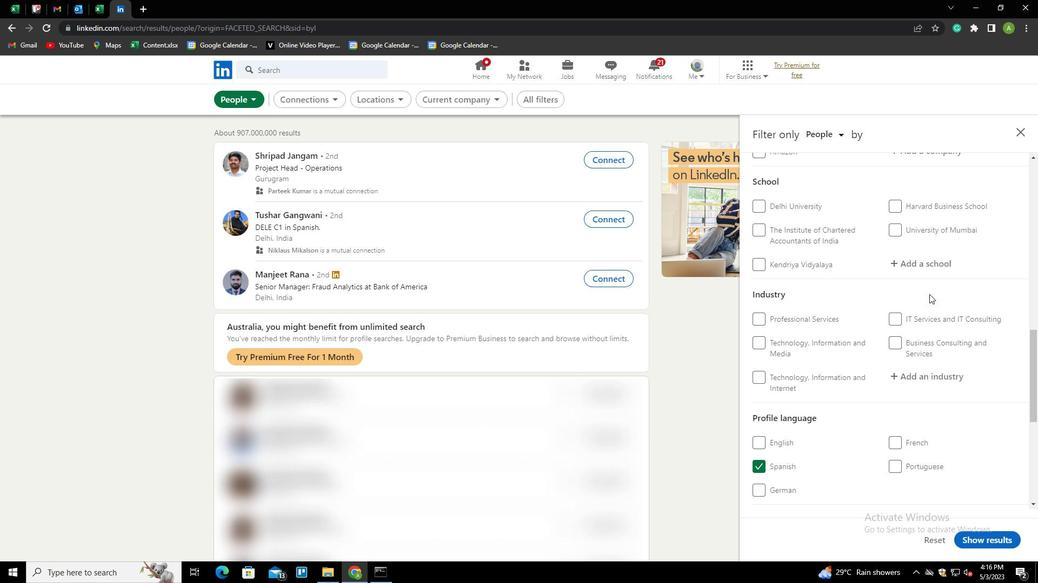
Action: Mouse moved to (931, 292)
Screenshot: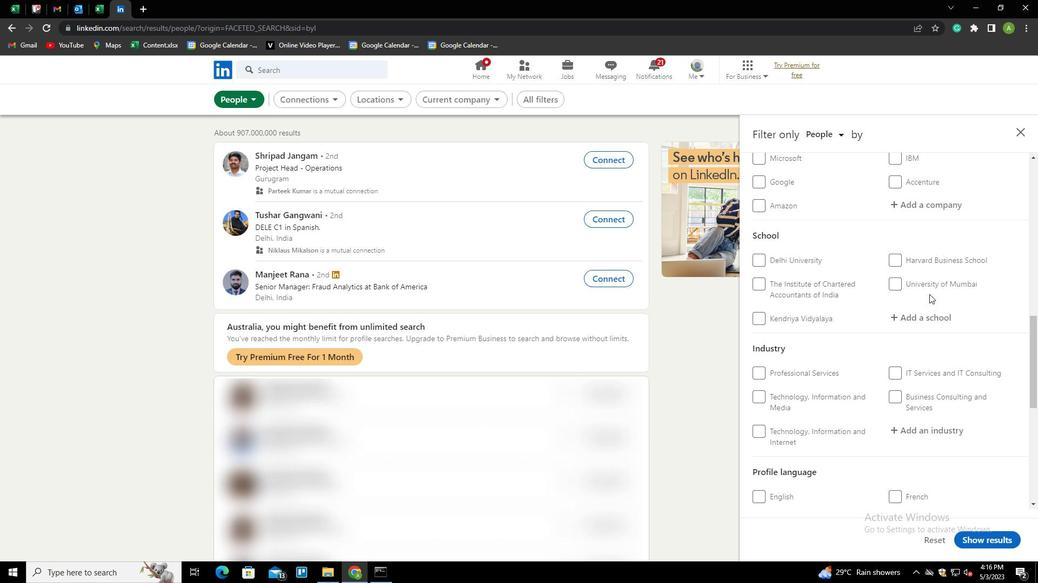 
Action: Mouse scrolled (931, 293) with delta (0, 0)
Screenshot: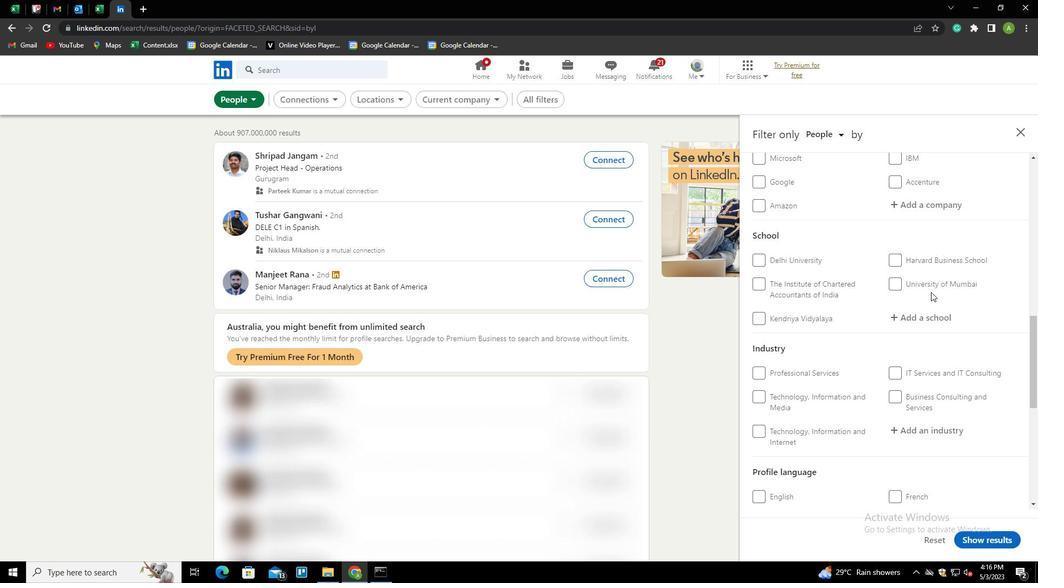 
Action: Mouse moved to (926, 368)
Screenshot: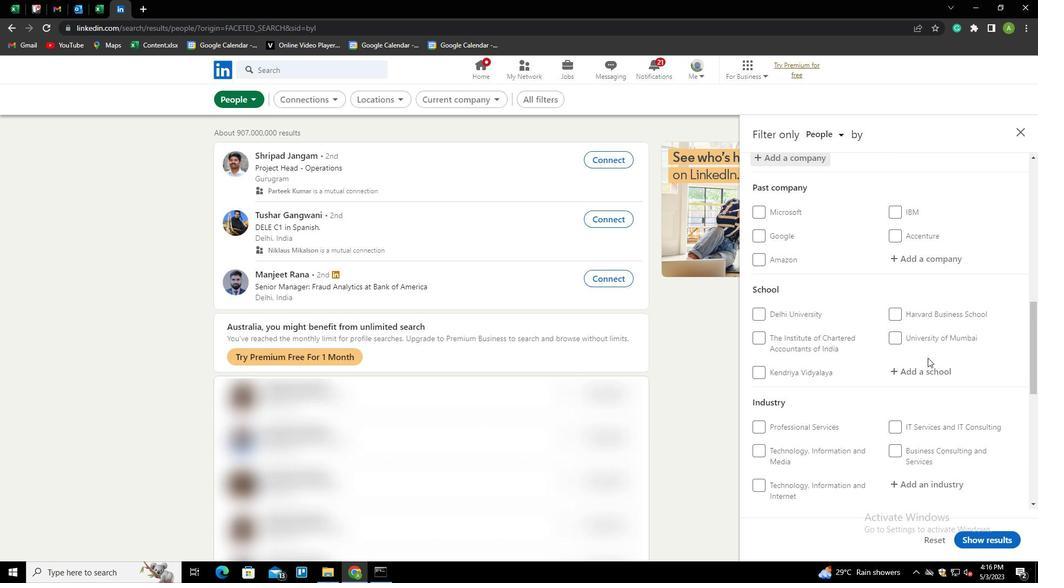 
Action: Mouse pressed left at (926, 368)
Screenshot: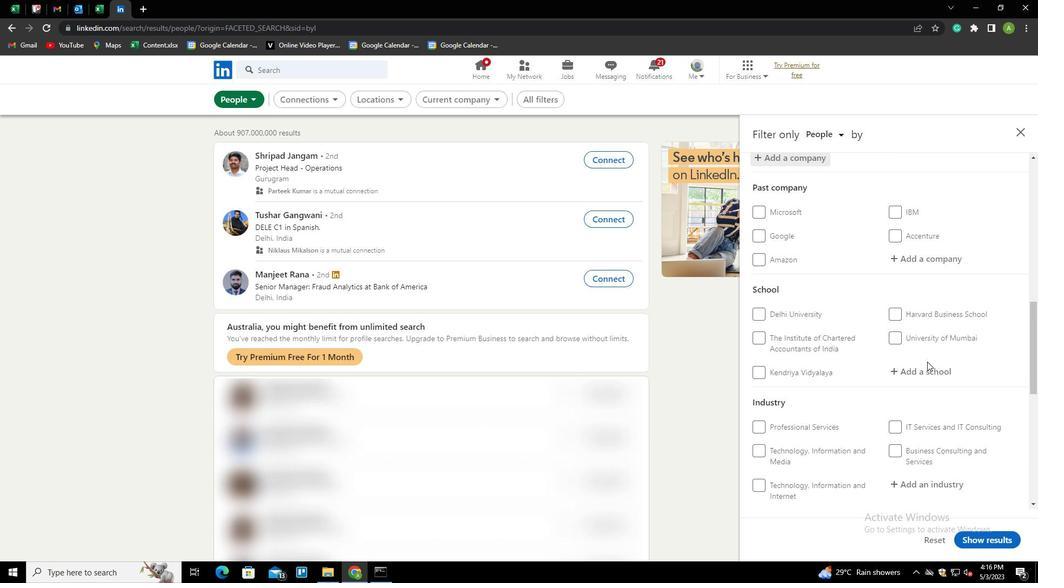 
Action: Mouse moved to (928, 371)
Screenshot: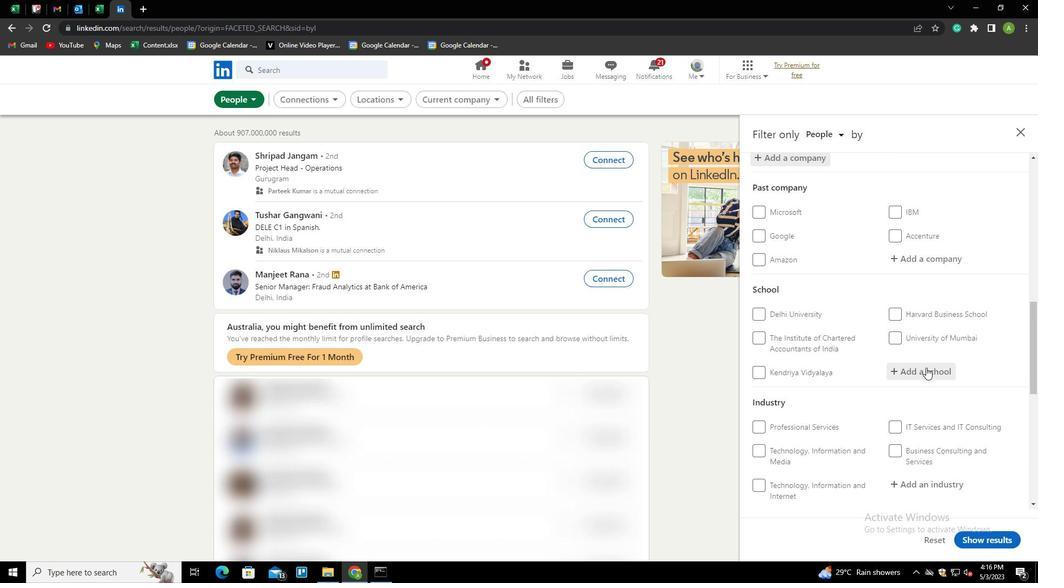 
Action: Mouse pressed left at (928, 371)
Screenshot: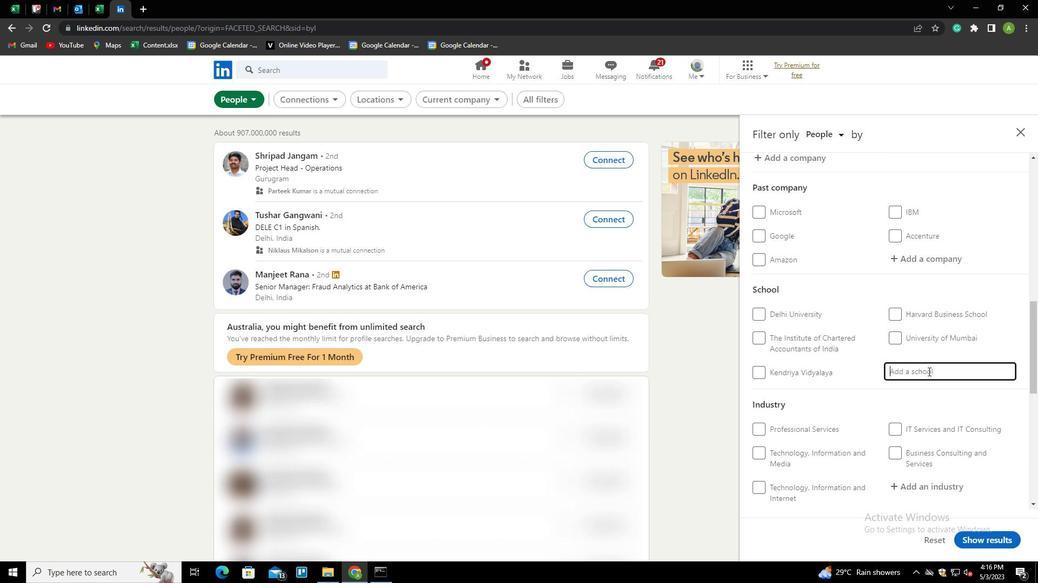 
Action: Key pressed <Key.shift><Key.shift><Key.shift><Key.shift><Key.shift>UTTAR<Key.space>PRADESH<Key.down><Key.enter>
Screenshot: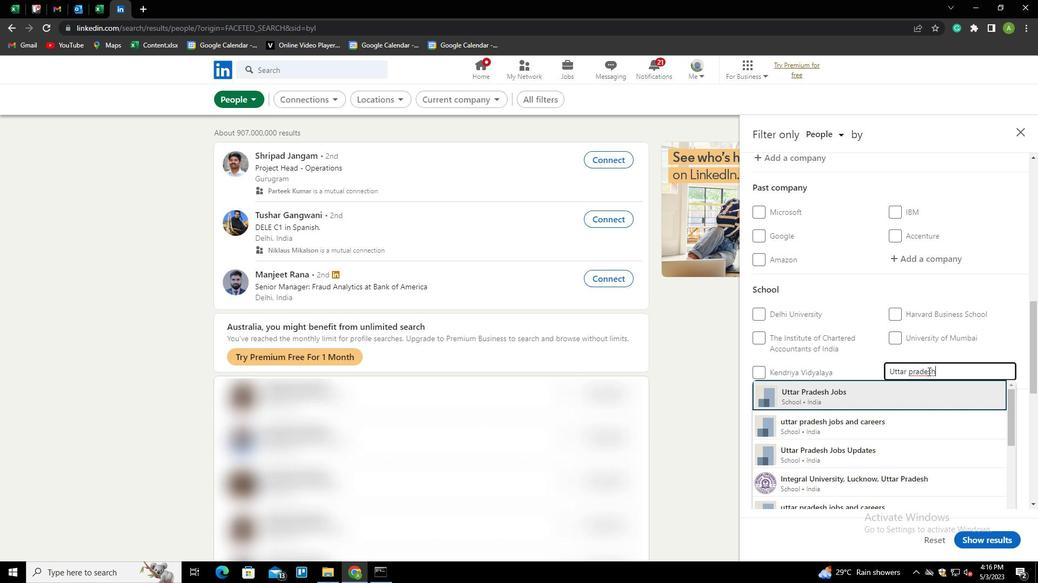 
Action: Mouse scrolled (928, 371) with delta (0, 0)
Screenshot: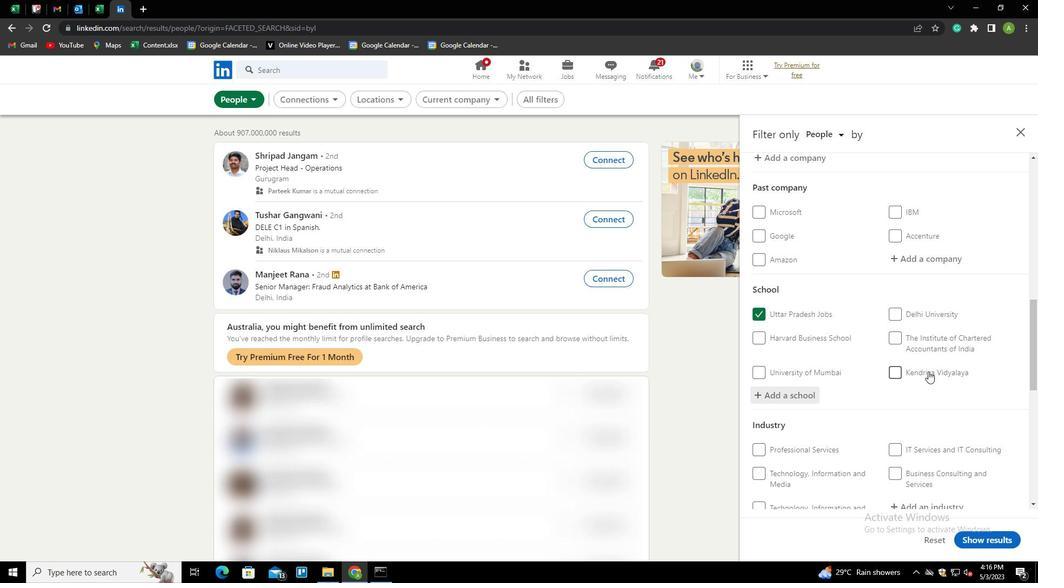 
Action: Mouse scrolled (928, 371) with delta (0, 0)
Screenshot: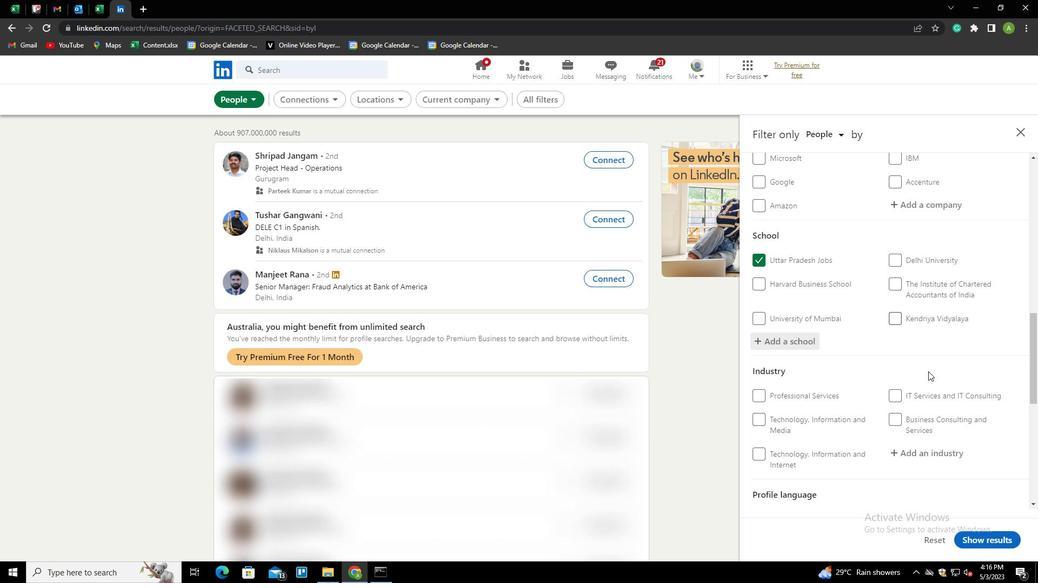 
Action: Mouse scrolled (928, 371) with delta (0, 0)
Screenshot: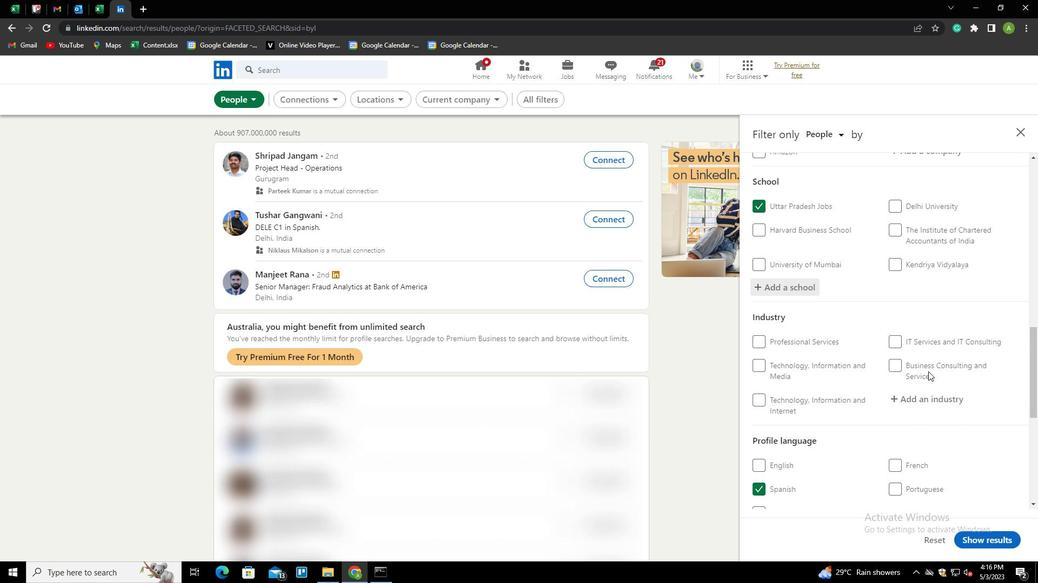 
Action: Mouse moved to (931, 344)
Screenshot: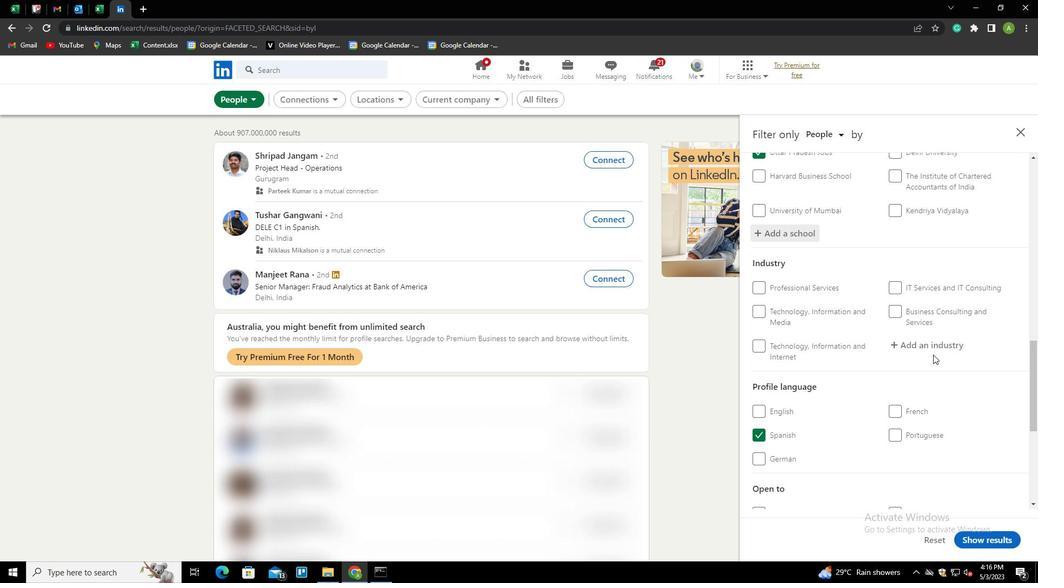 
Action: Mouse pressed left at (931, 344)
Screenshot: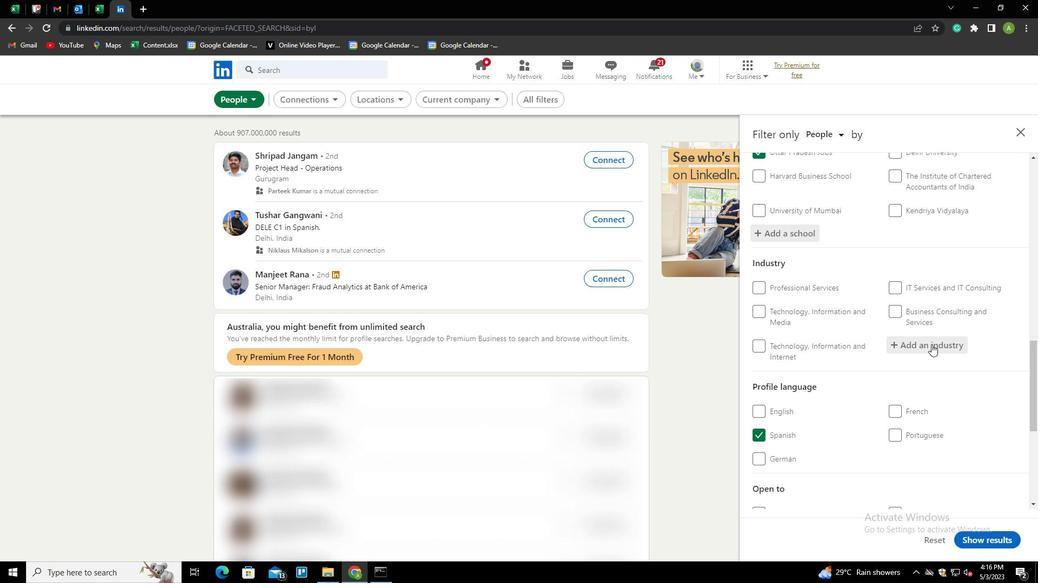 
Action: Key pressed <Key.shift>SOUND<Key.space><Key.down><Key.down><Key.enter>
Screenshot: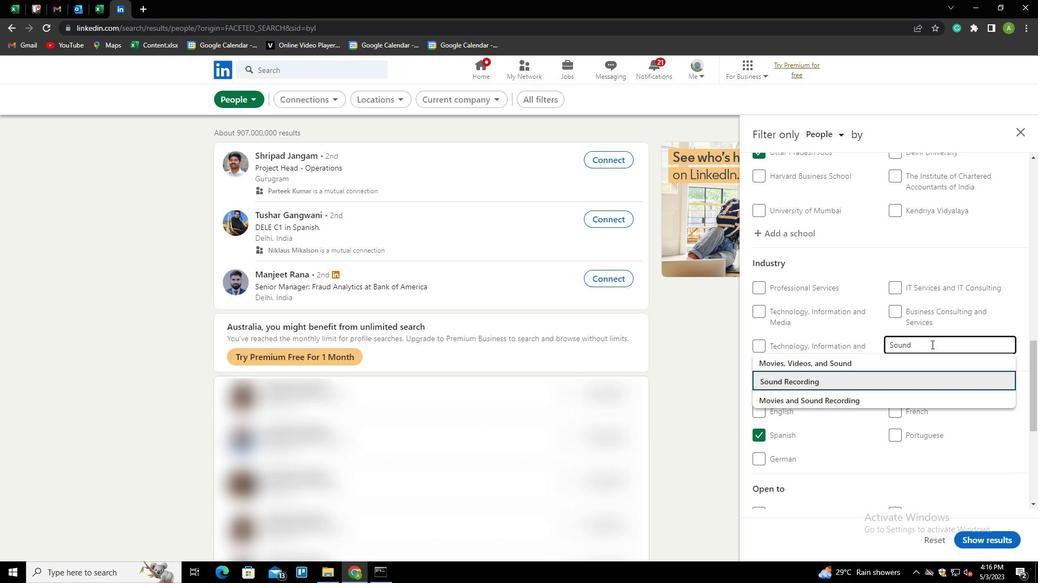 
Action: Mouse scrolled (931, 344) with delta (0, 0)
Screenshot: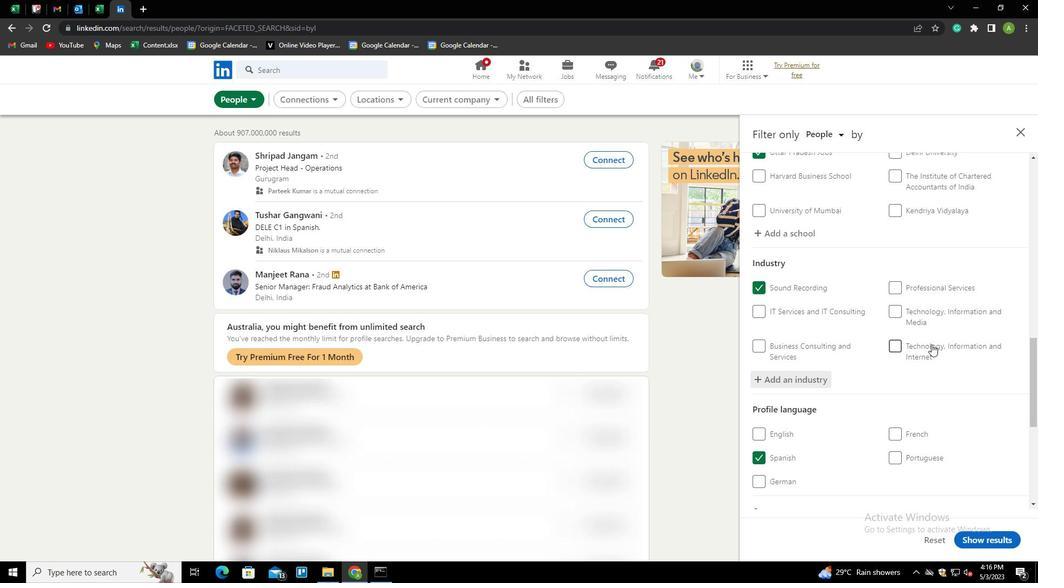 
Action: Mouse scrolled (931, 344) with delta (0, 0)
Screenshot: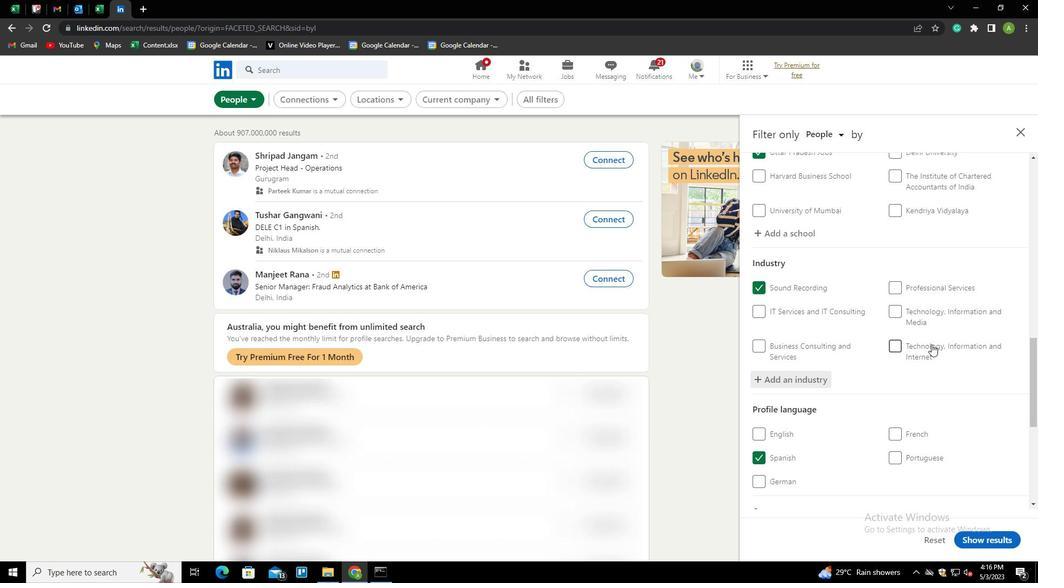 
Action: Mouse scrolled (931, 344) with delta (0, 0)
Screenshot: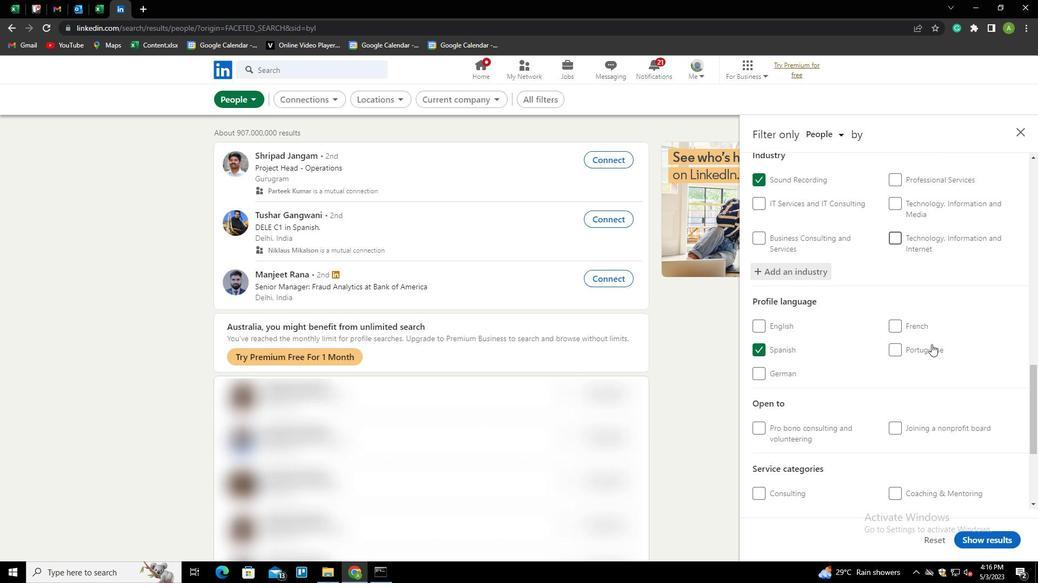 
Action: Mouse scrolled (931, 344) with delta (0, 0)
Screenshot: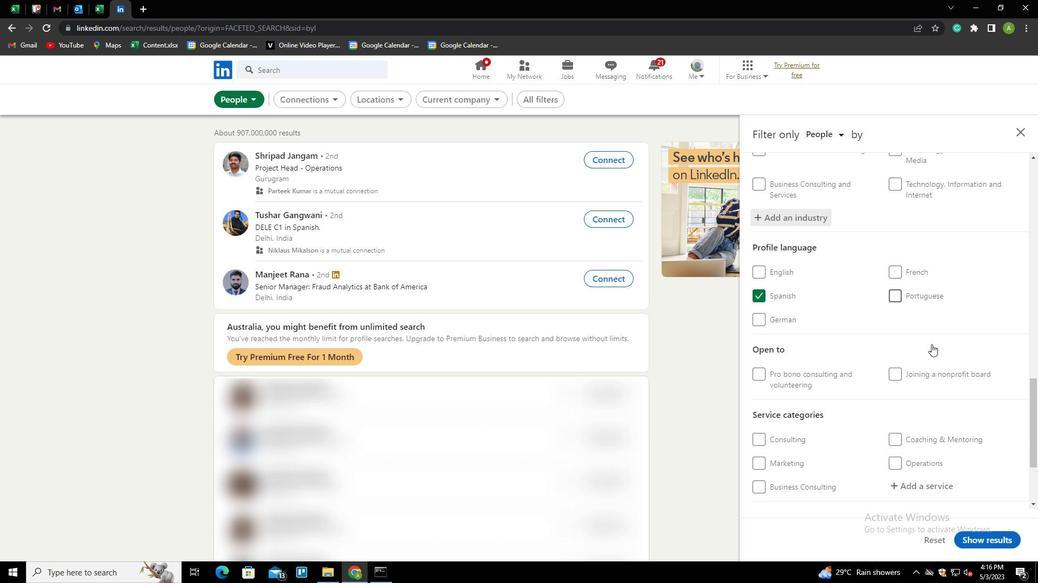 
Action: Mouse scrolled (931, 344) with delta (0, 0)
Screenshot: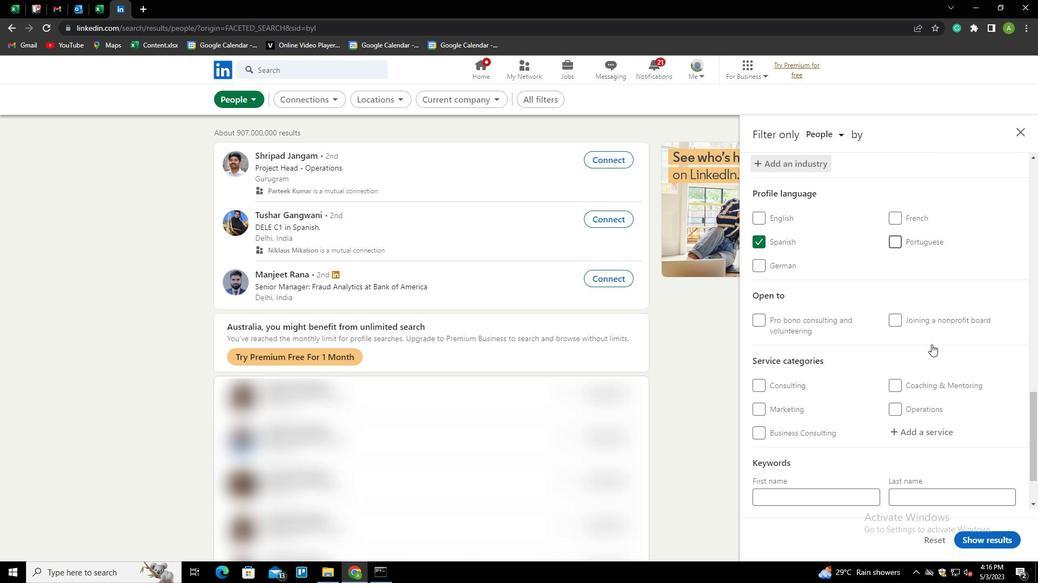 
Action: Mouse moved to (921, 376)
Screenshot: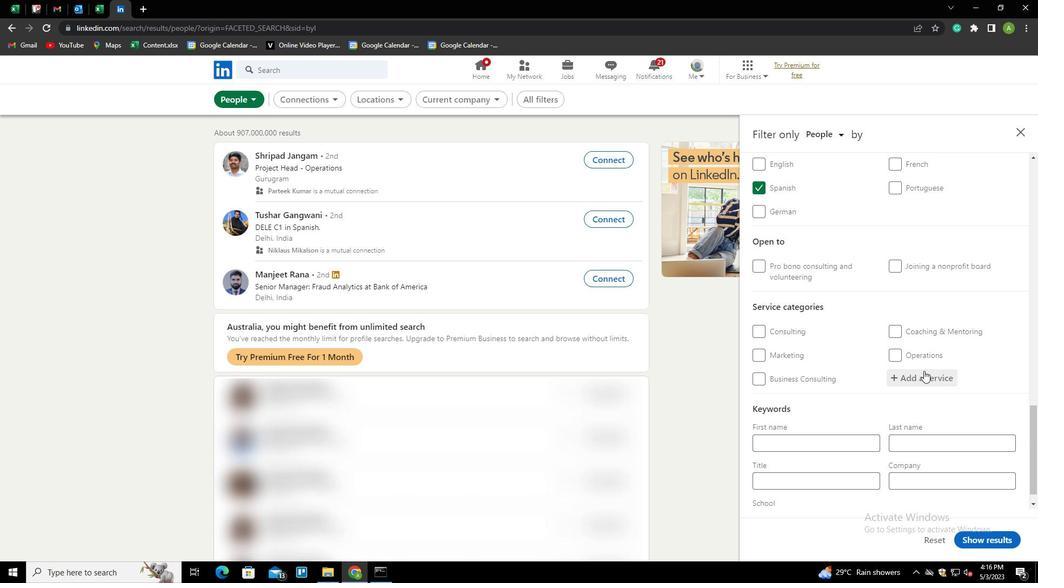 
Action: Mouse pressed left at (921, 376)
Screenshot: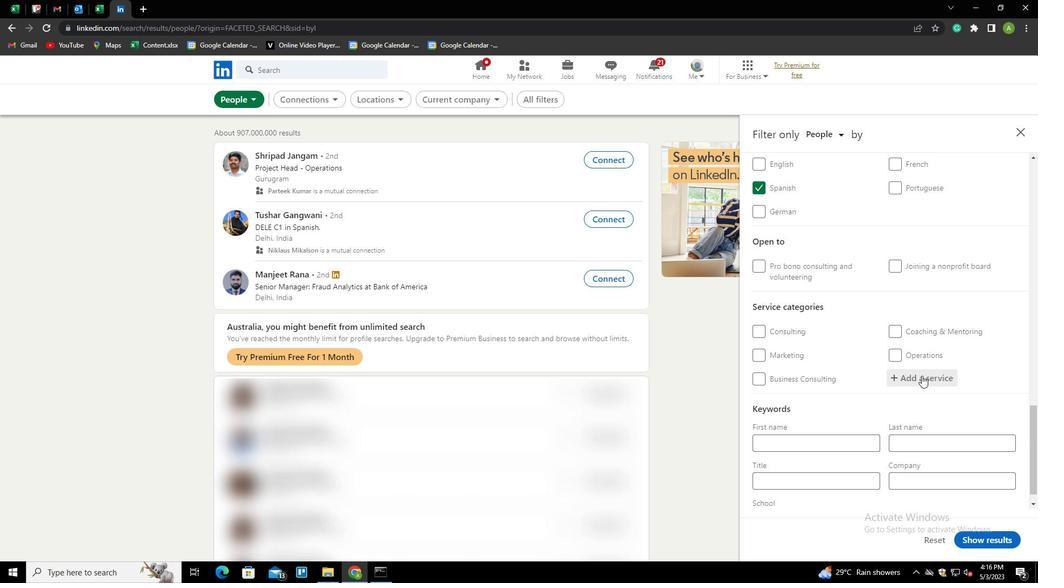 
Action: Mouse scrolled (921, 375) with delta (0, 0)
Screenshot: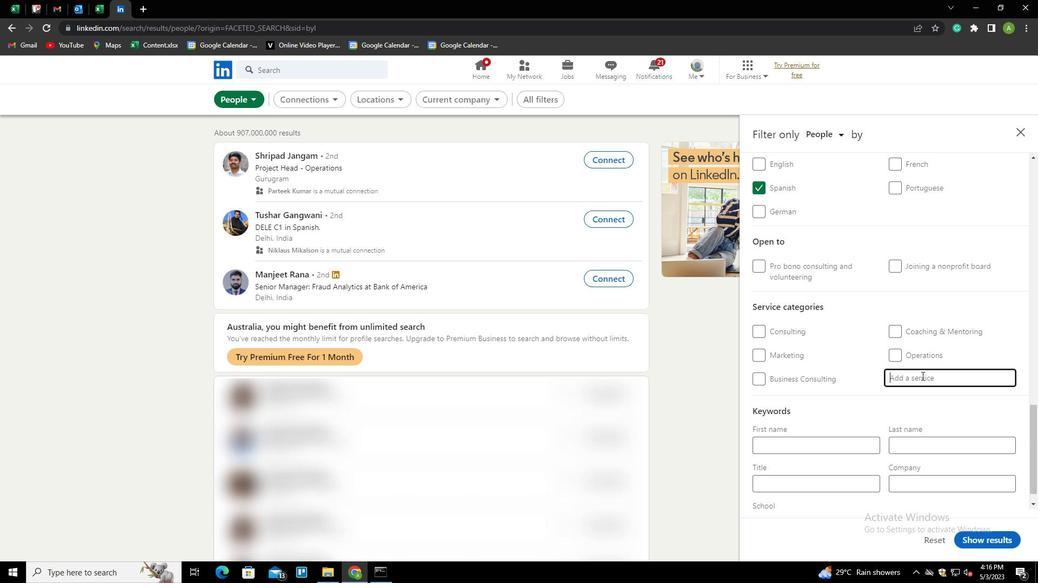 
Action: Mouse moved to (918, 357)
Screenshot: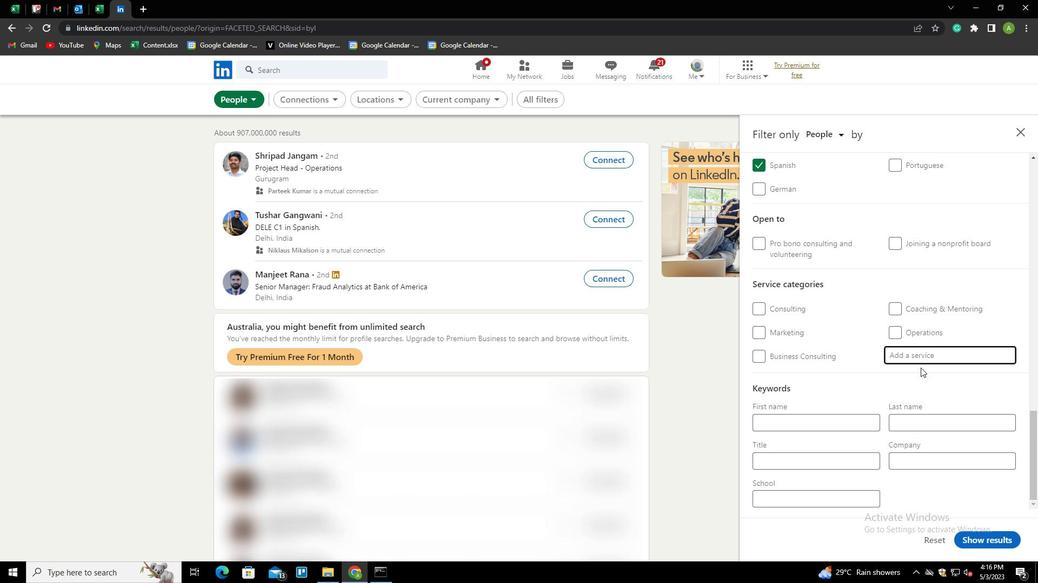 
Action: Key pressed <Key.shift>CIO<Key.backspace><Key.backspace>OPY<Key.down><Key.enter>
Screenshot: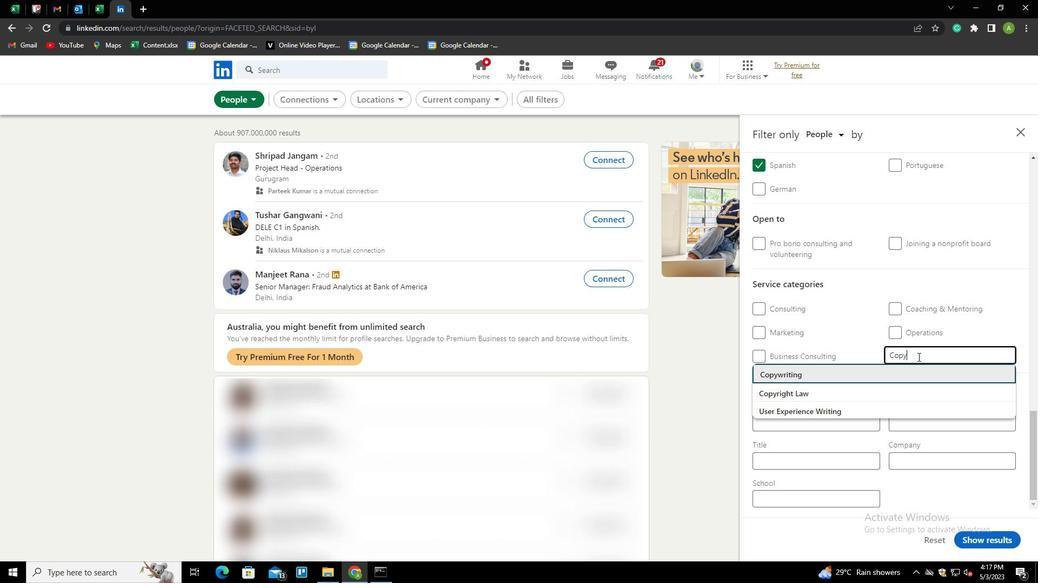 
Action: Mouse scrolled (918, 356) with delta (0, 0)
Screenshot: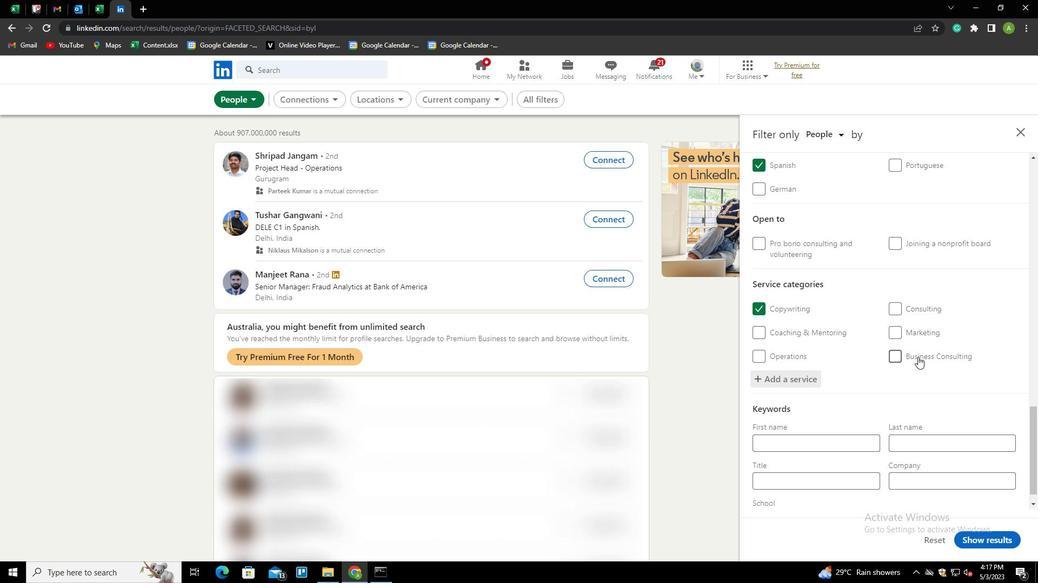 
Action: Mouse scrolled (918, 356) with delta (0, 0)
Screenshot: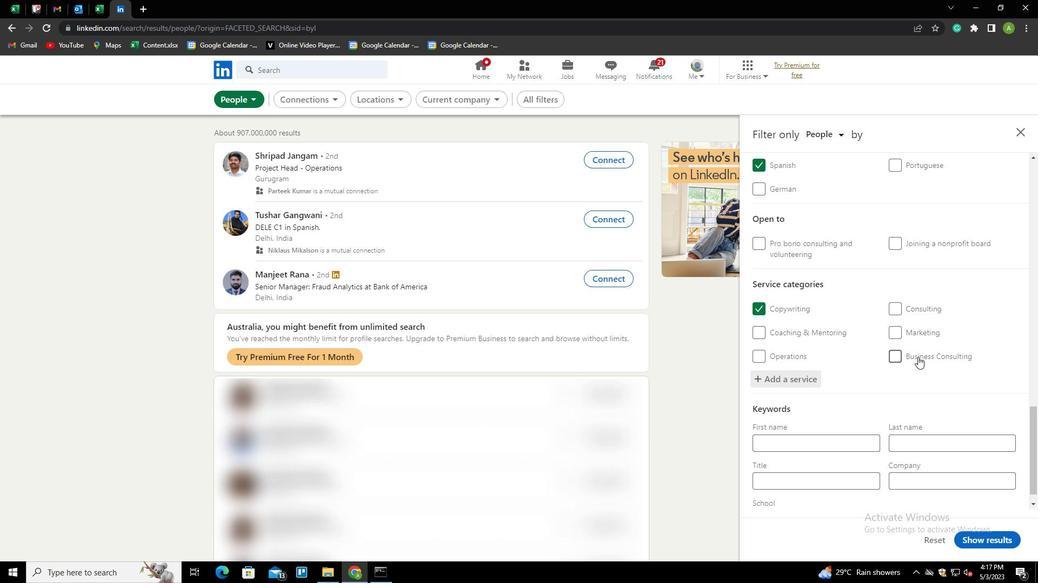 
Action: Mouse scrolled (918, 356) with delta (0, 0)
Screenshot: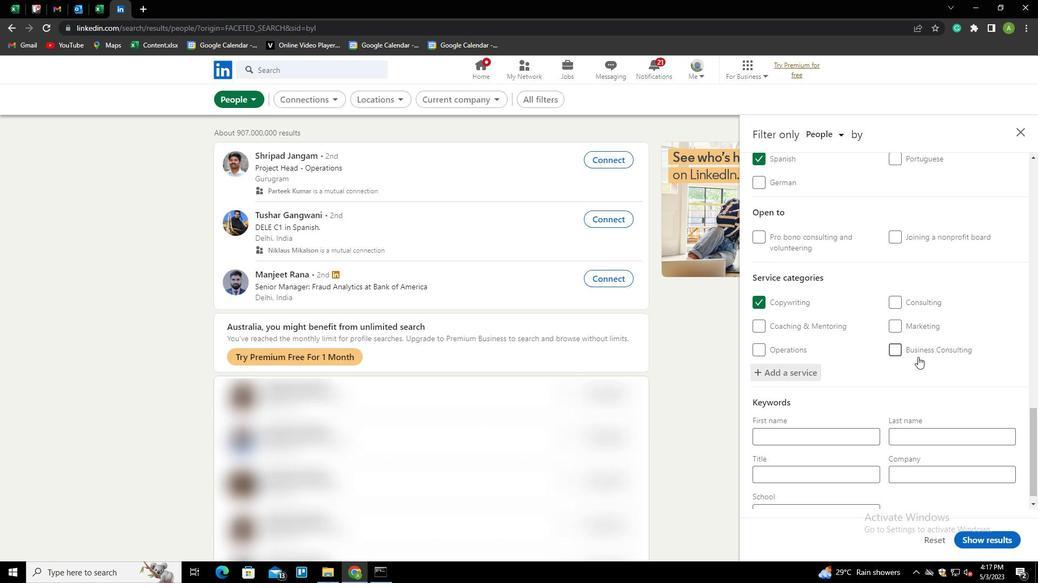 
Action: Mouse moved to (836, 459)
Screenshot: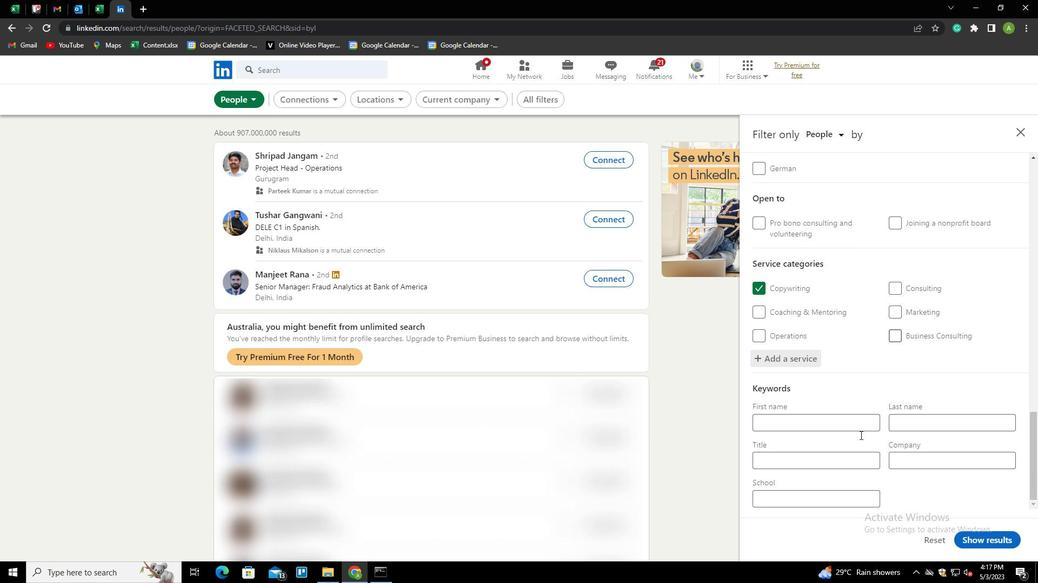 
Action: Mouse pressed left at (836, 459)
Screenshot: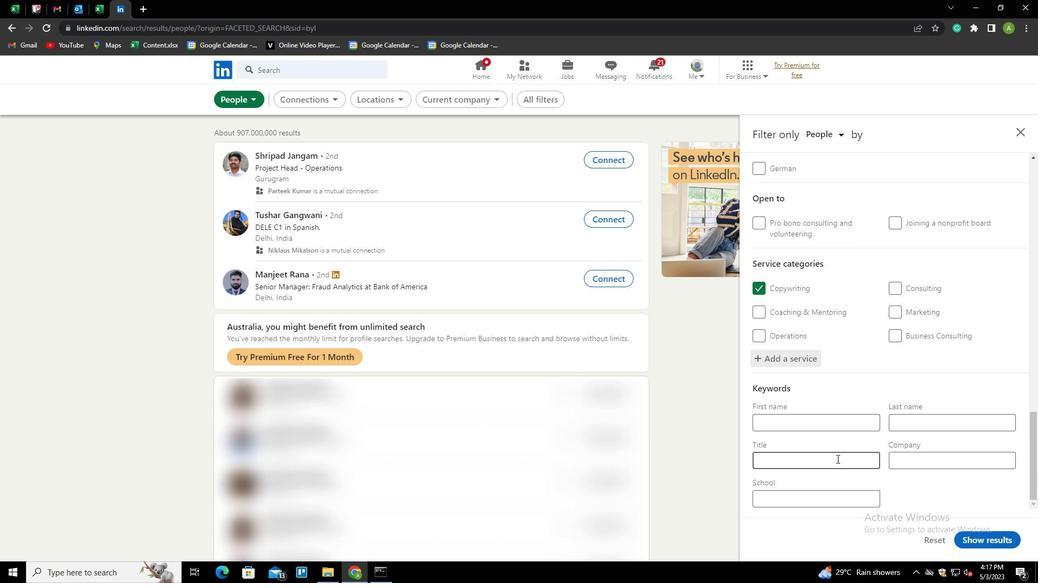 
Action: Key pressed <Key.shift>HANDYMAN
Screenshot: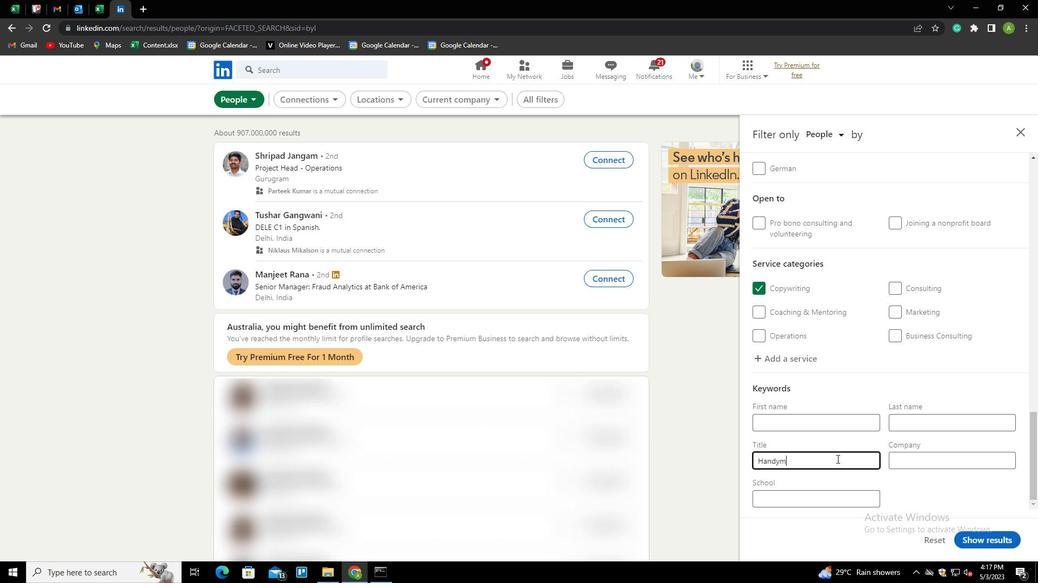 
Action: Mouse moved to (975, 534)
Screenshot: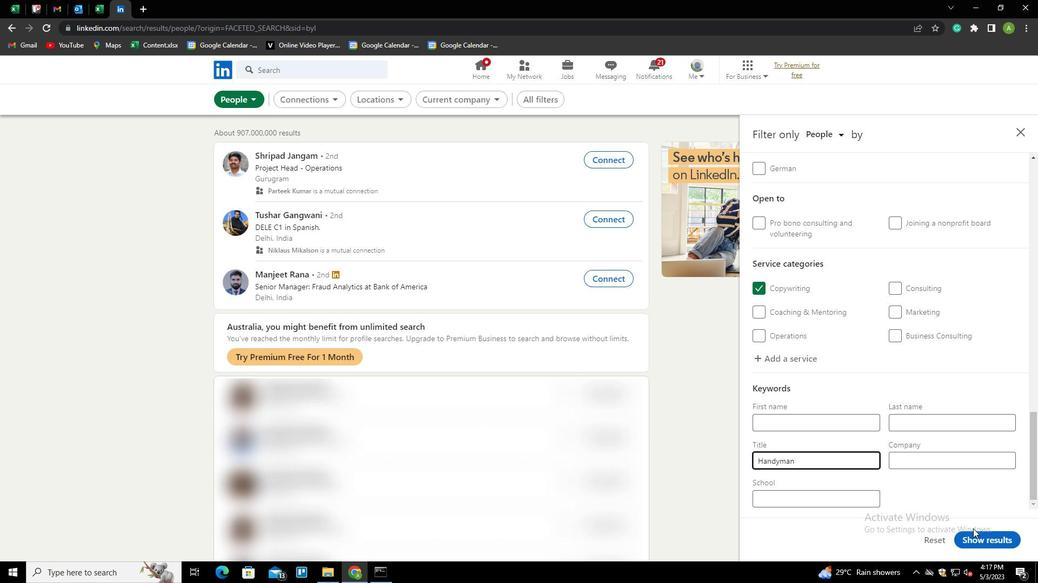 
Action: Mouse pressed left at (975, 534)
Screenshot: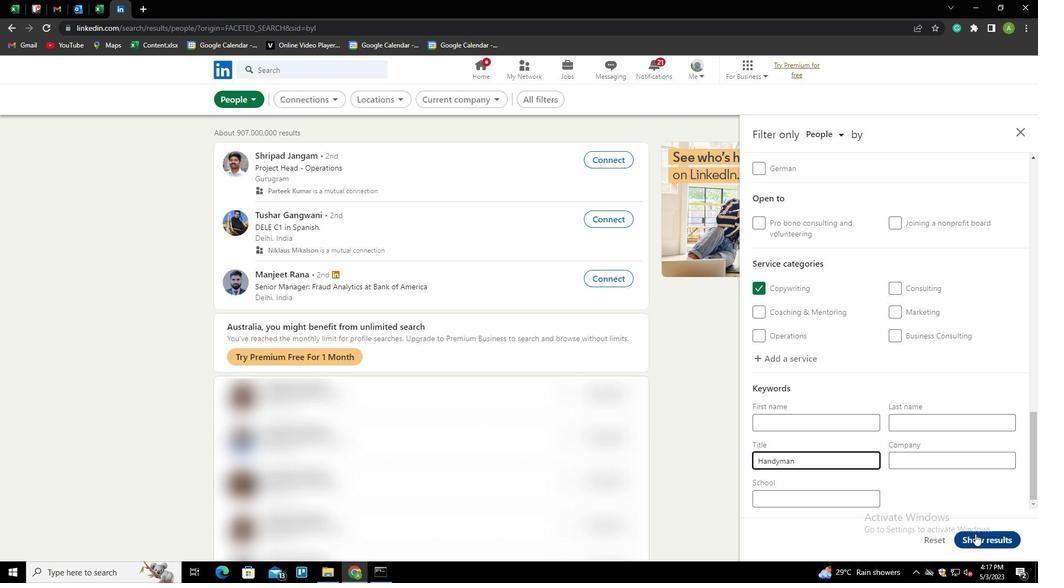 
